 Task: Look for space in Gambat, Pakistan from 9th June, 2023 to 11th June, 2023 for 2 adults in price range Rs.6000 to Rs.10000. Place can be entire place with 2 bedrooms having 2 beds and 1 bathroom. Property type can be house, flat, guest house. Amenities needed are: wifi. Booking option can be shelf check-in. Required host language is English.
Action: Mouse moved to (456, 61)
Screenshot: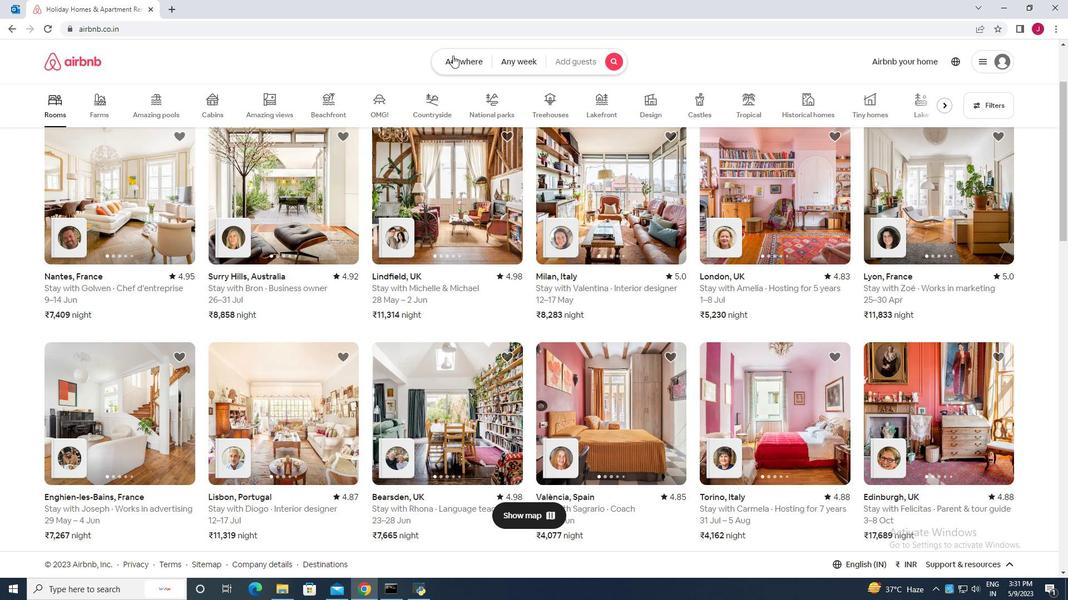 
Action: Mouse pressed left at (456, 61)
Screenshot: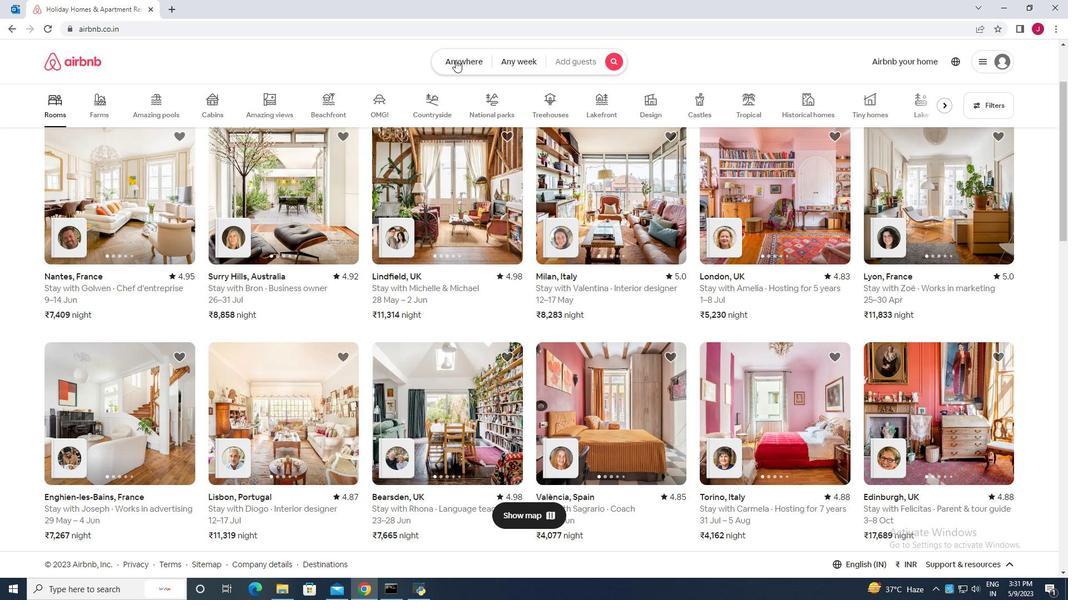 
Action: Mouse moved to (332, 107)
Screenshot: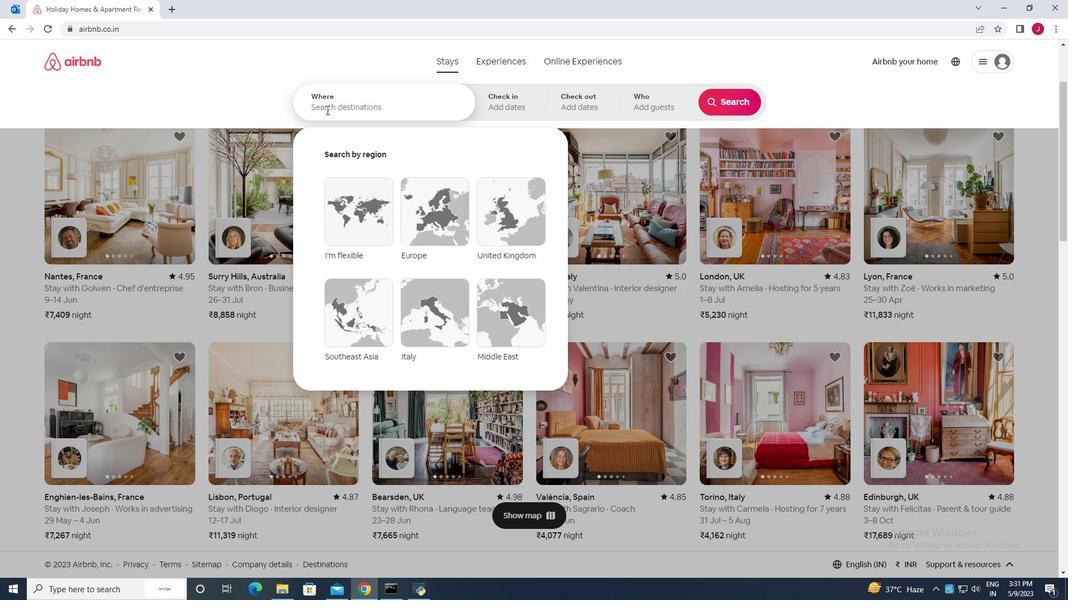 
Action: Mouse pressed left at (332, 107)
Screenshot: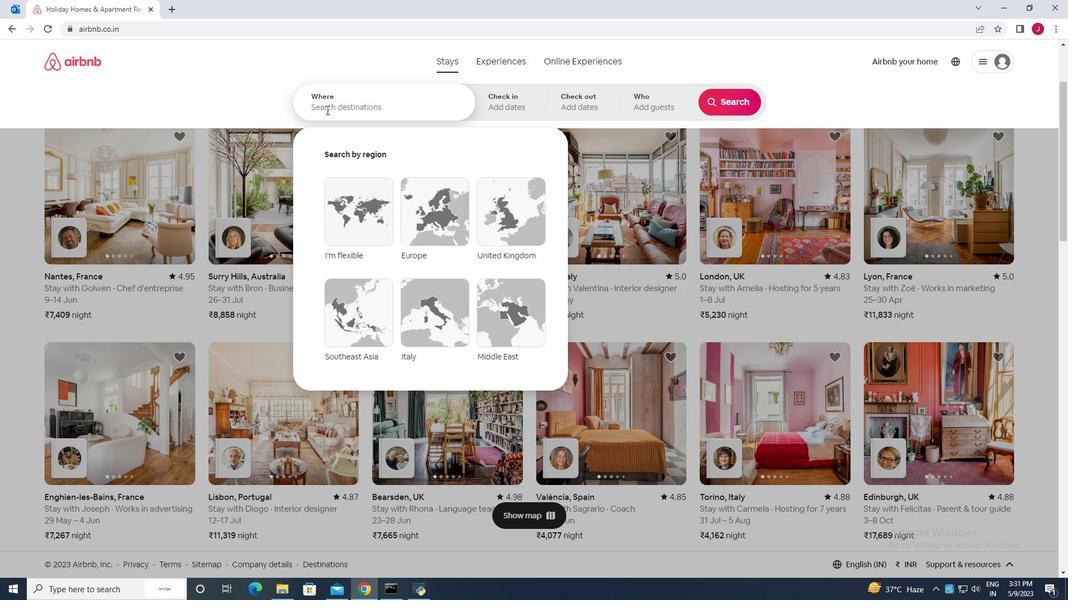 
Action: Mouse moved to (333, 107)
Screenshot: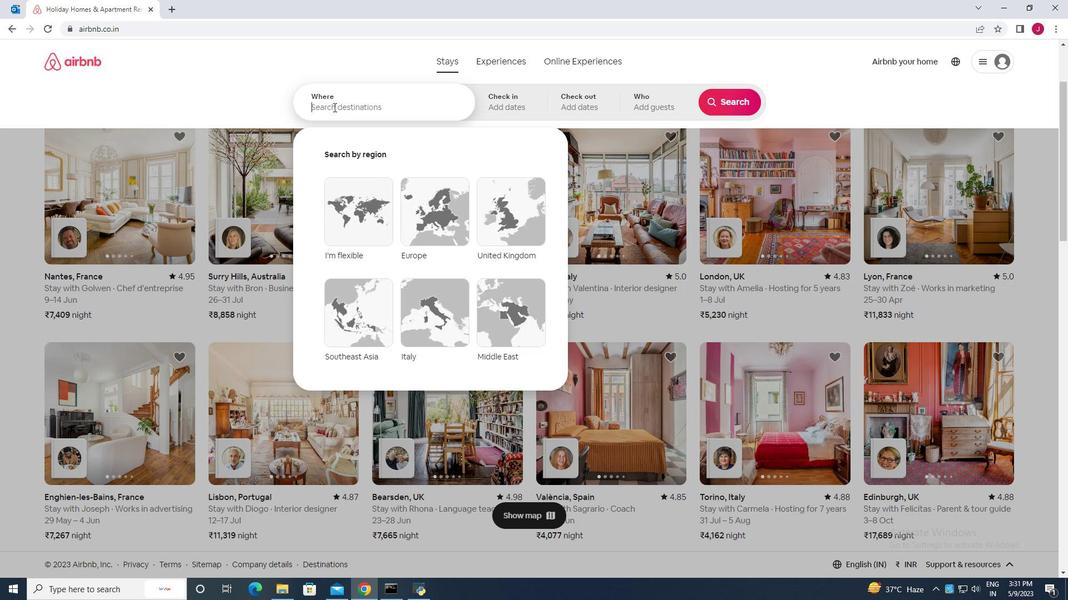 
Action: Key pressed space<Key.backspace><Key.backspace><Key.backspace><Key.backspace><Key.backspace><Key.backspace><Key.backspace>gambar<Key.backspace>t<Key.space>[<Key.backspace>pakistam<Key.backspace>n
Screenshot: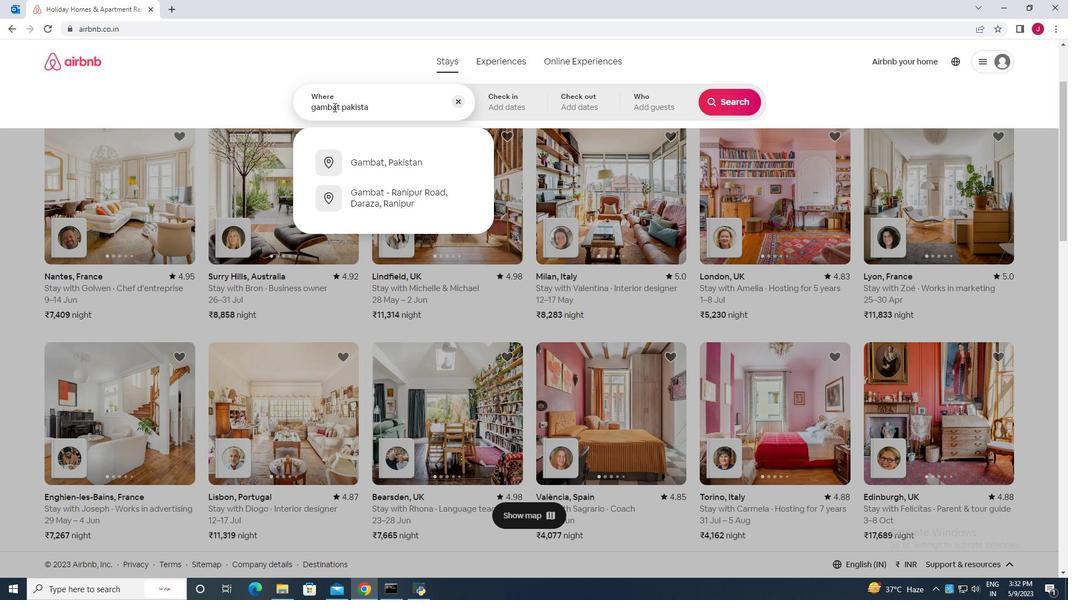 
Action: Mouse moved to (375, 165)
Screenshot: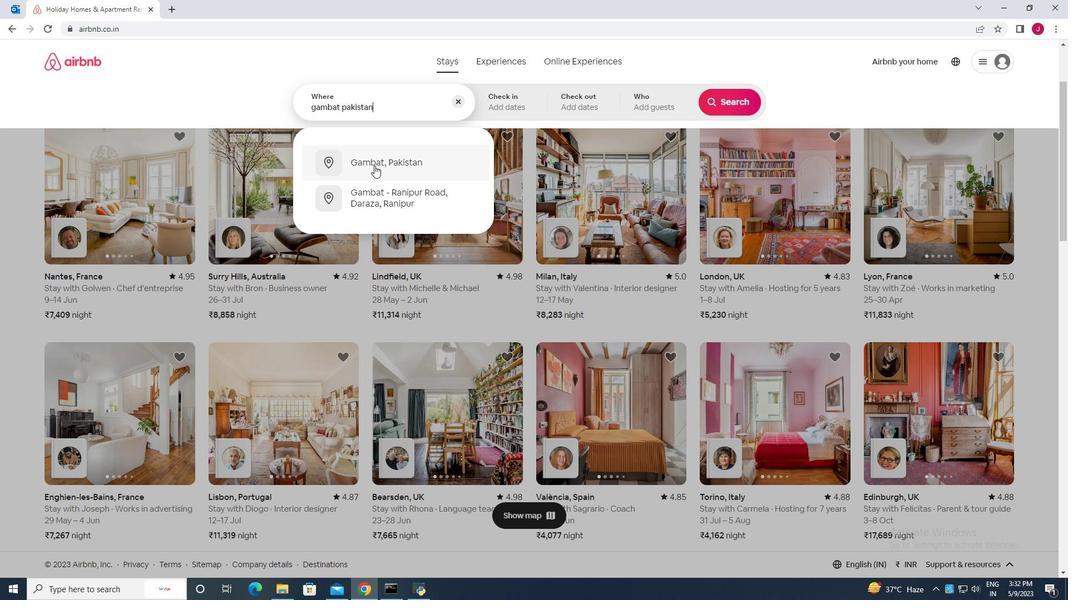 
Action: Mouse pressed left at (375, 165)
Screenshot: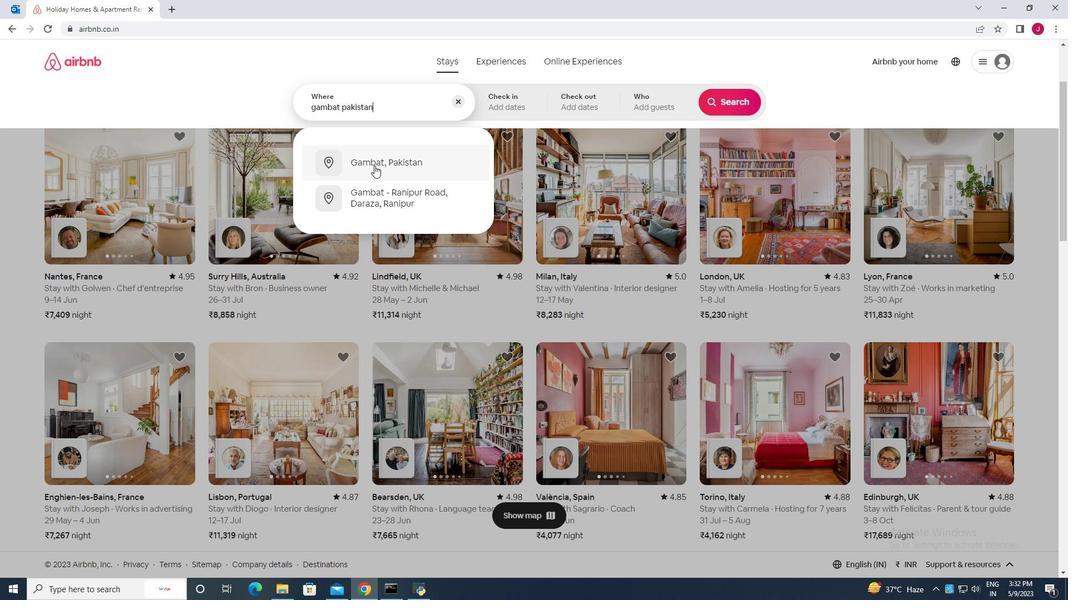 
Action: Mouse moved to (687, 263)
Screenshot: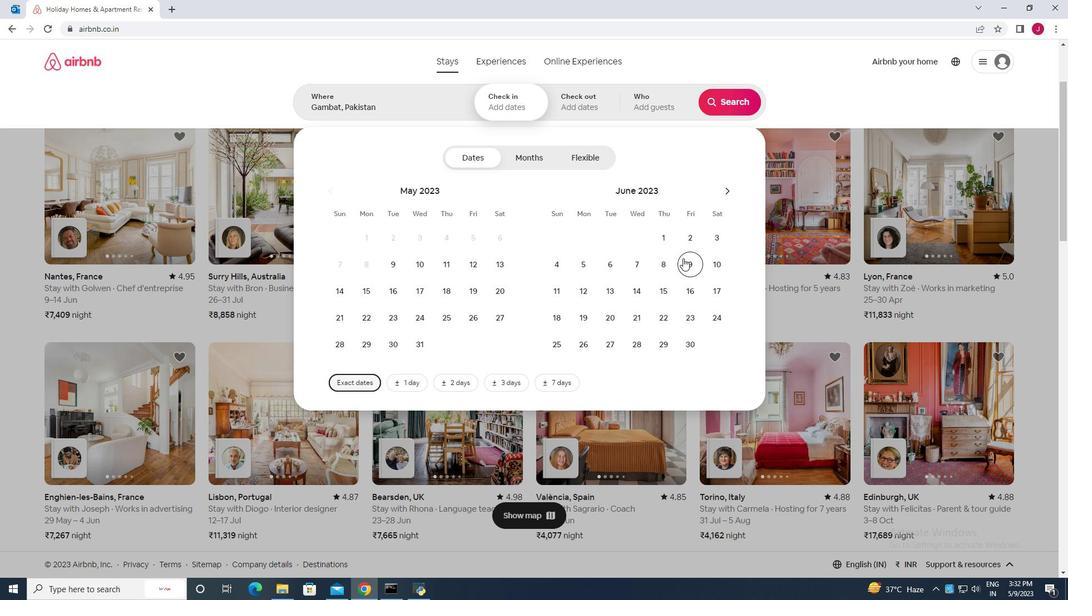 
Action: Mouse pressed left at (687, 263)
Screenshot: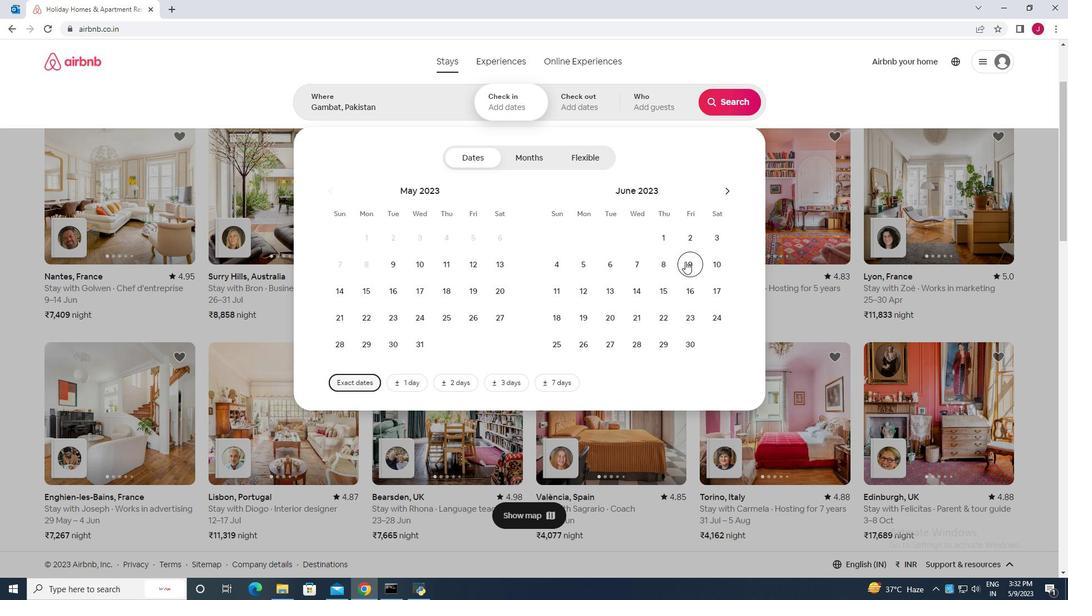
Action: Mouse moved to (555, 295)
Screenshot: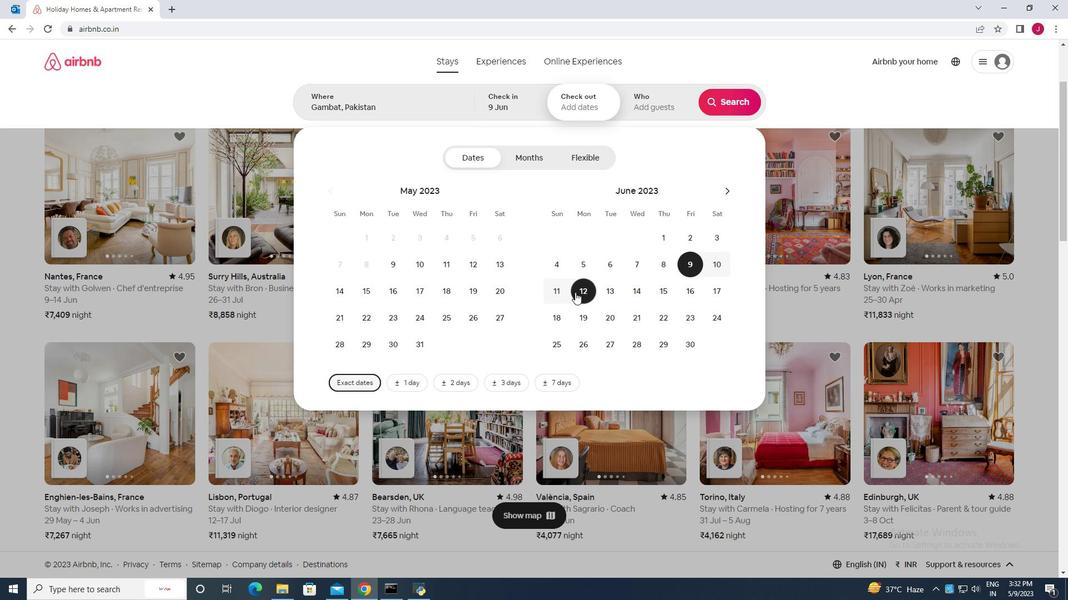 
Action: Mouse pressed left at (555, 295)
Screenshot: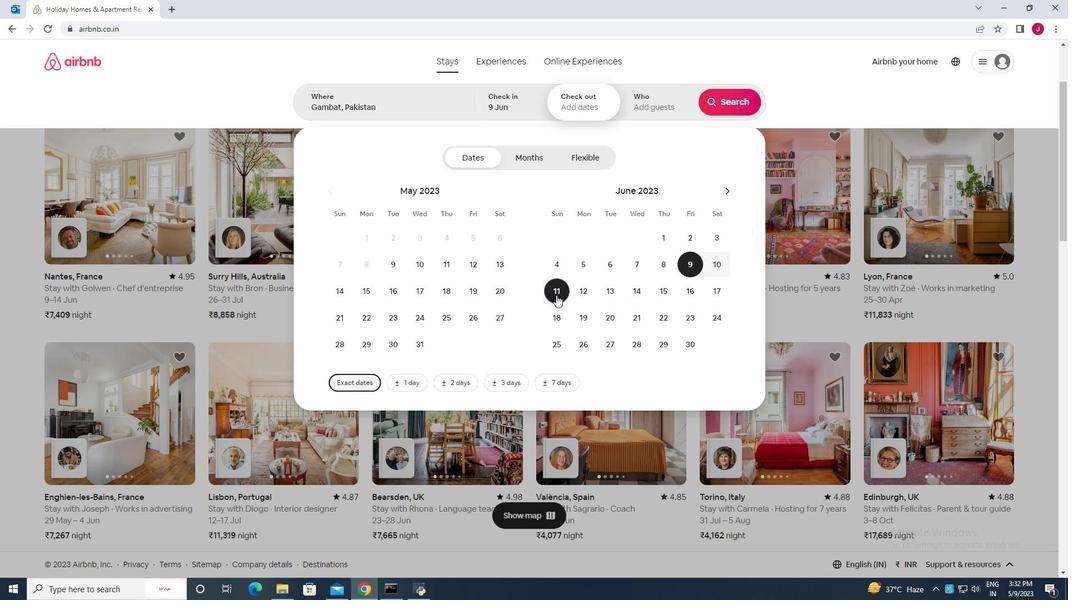 
Action: Mouse moved to (653, 106)
Screenshot: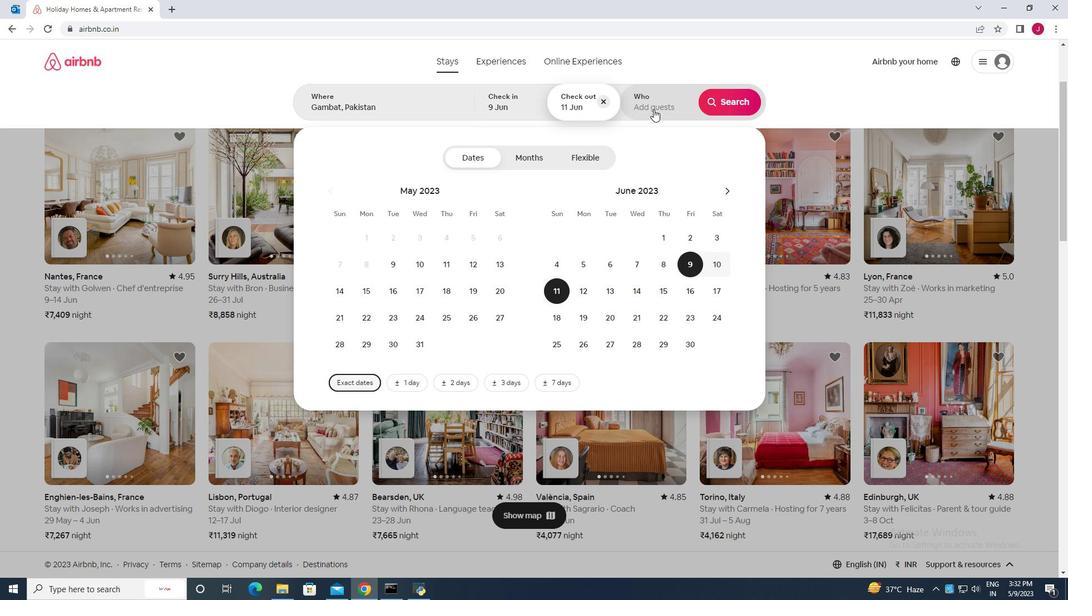 
Action: Mouse pressed left at (653, 106)
Screenshot: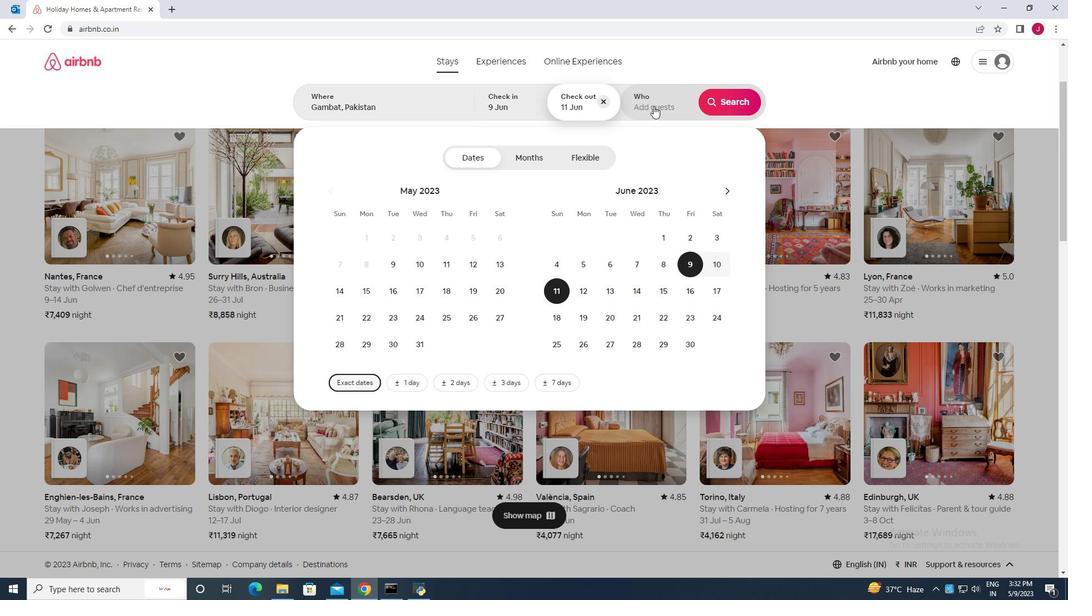 
Action: Mouse moved to (732, 161)
Screenshot: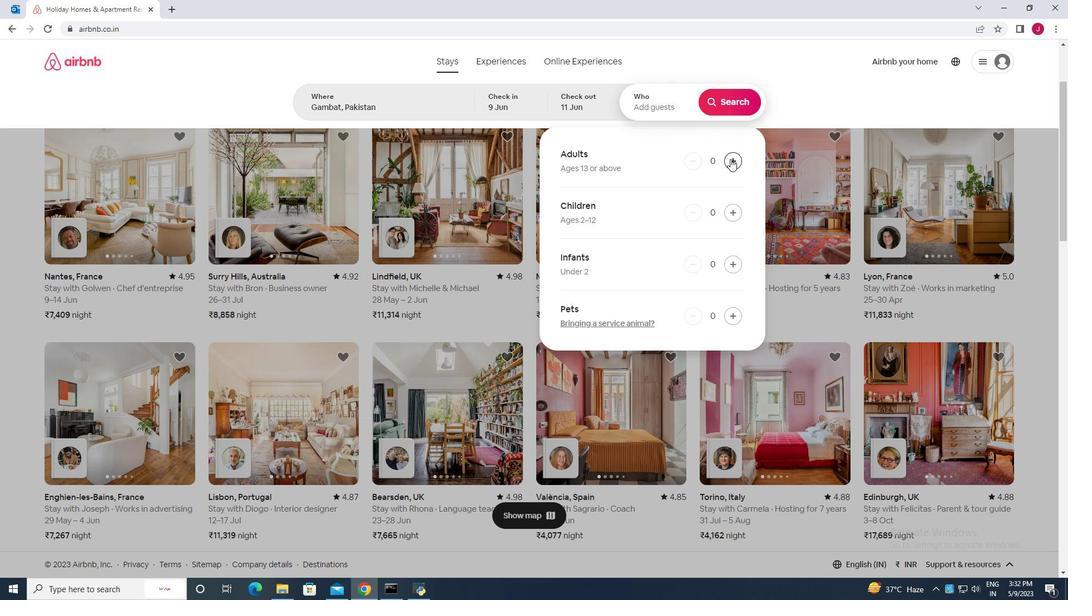 
Action: Mouse pressed left at (732, 161)
Screenshot: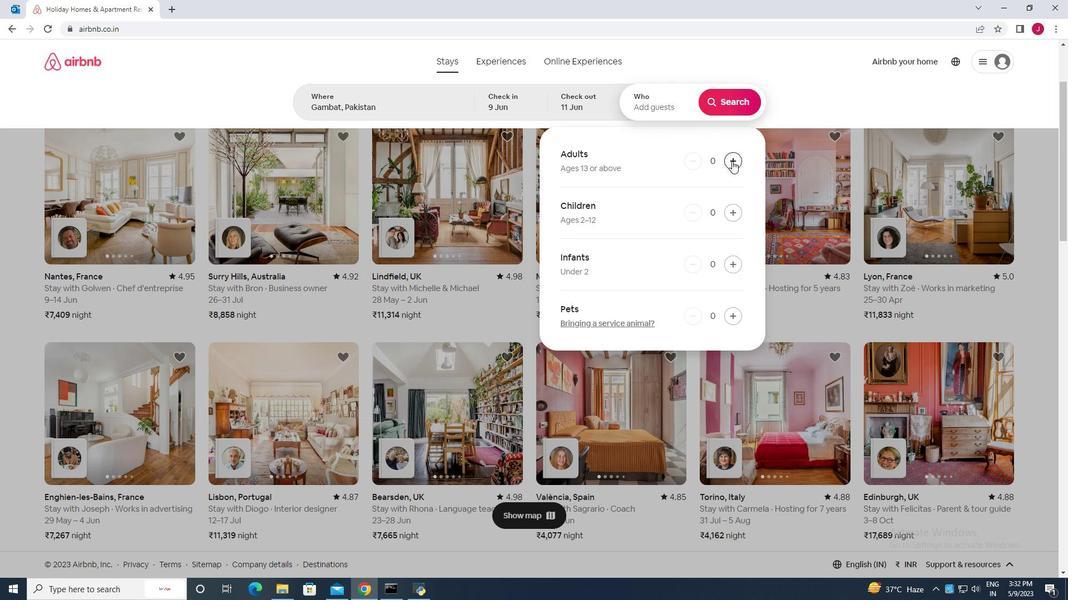 
Action: Mouse pressed left at (732, 161)
Screenshot: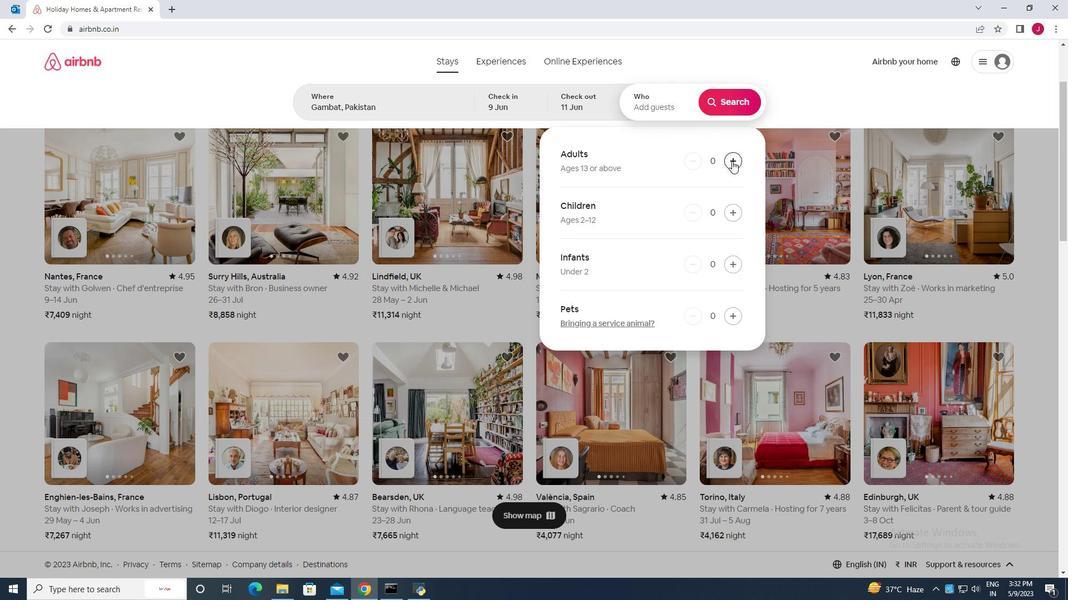 
Action: Mouse moved to (737, 98)
Screenshot: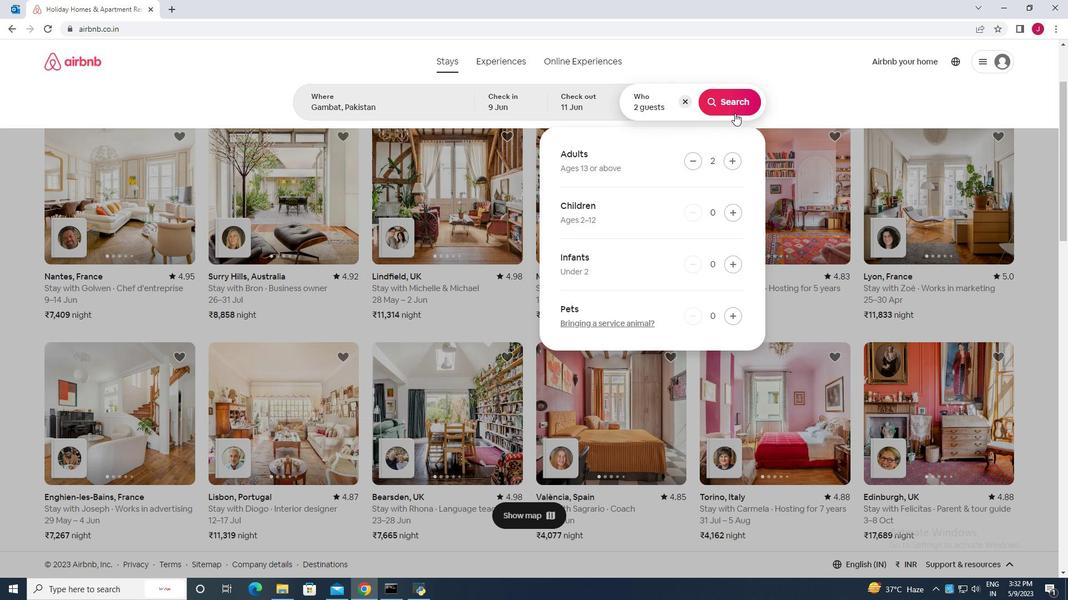 
Action: Mouse pressed left at (737, 98)
Screenshot: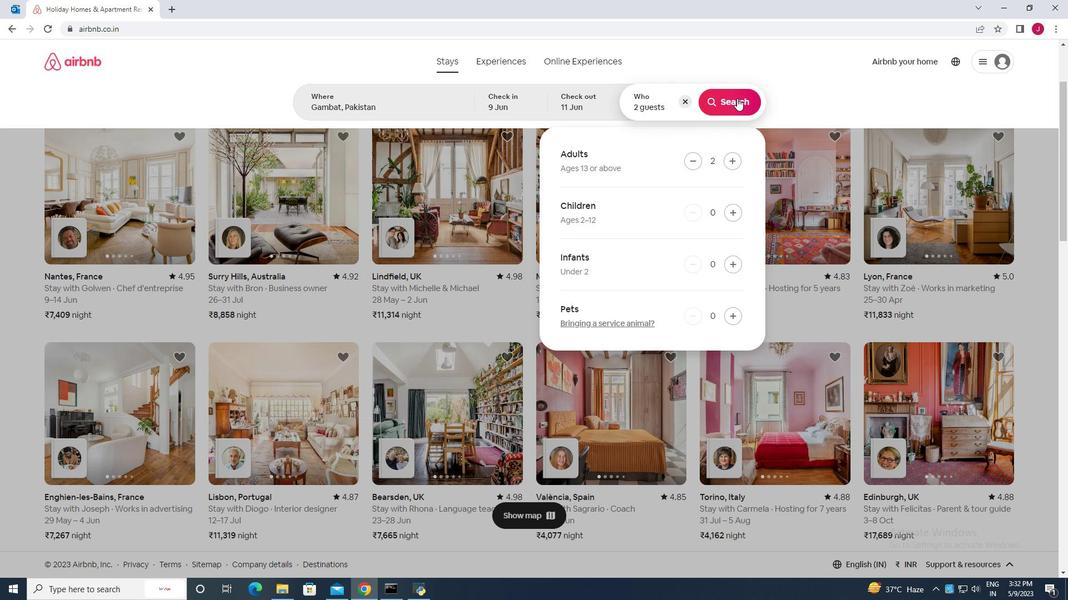 
Action: Mouse moved to (1031, 105)
Screenshot: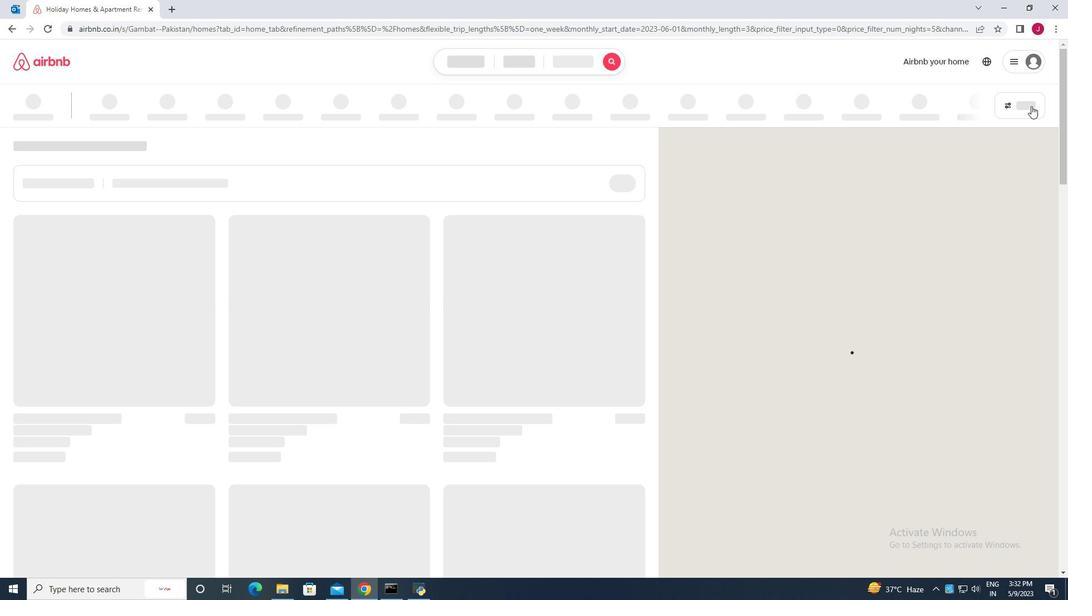 
Action: Mouse pressed left at (1031, 105)
Screenshot: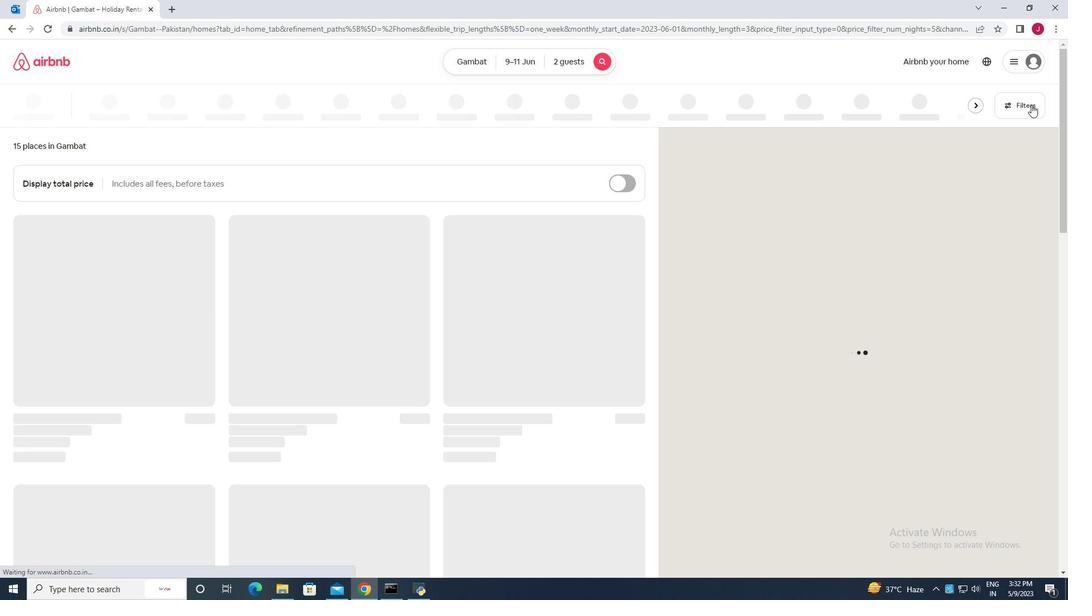 
Action: Mouse moved to (403, 376)
Screenshot: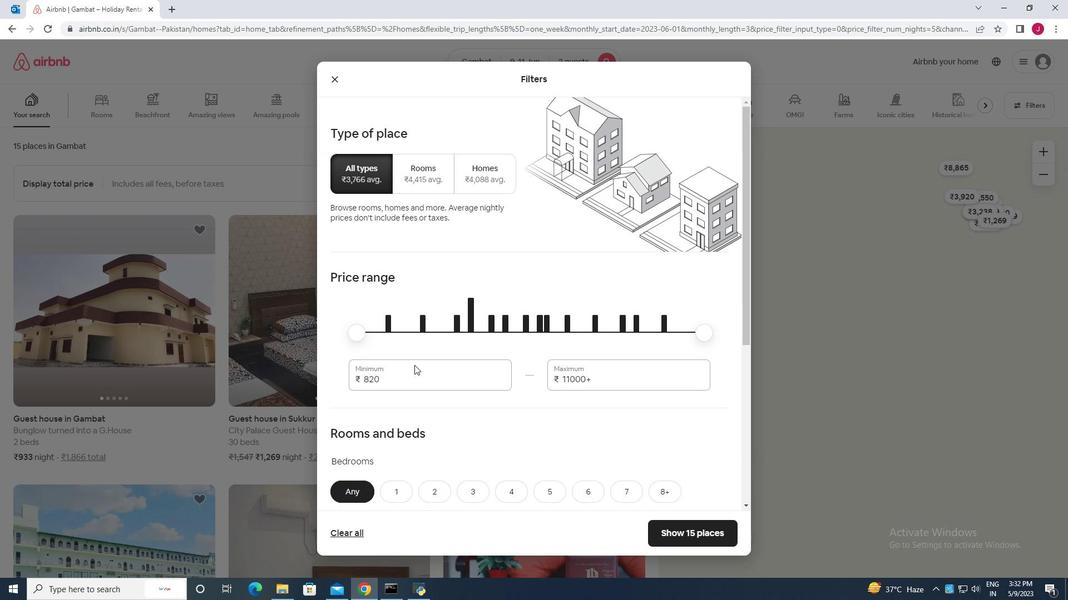 
Action: Mouse pressed left at (403, 376)
Screenshot: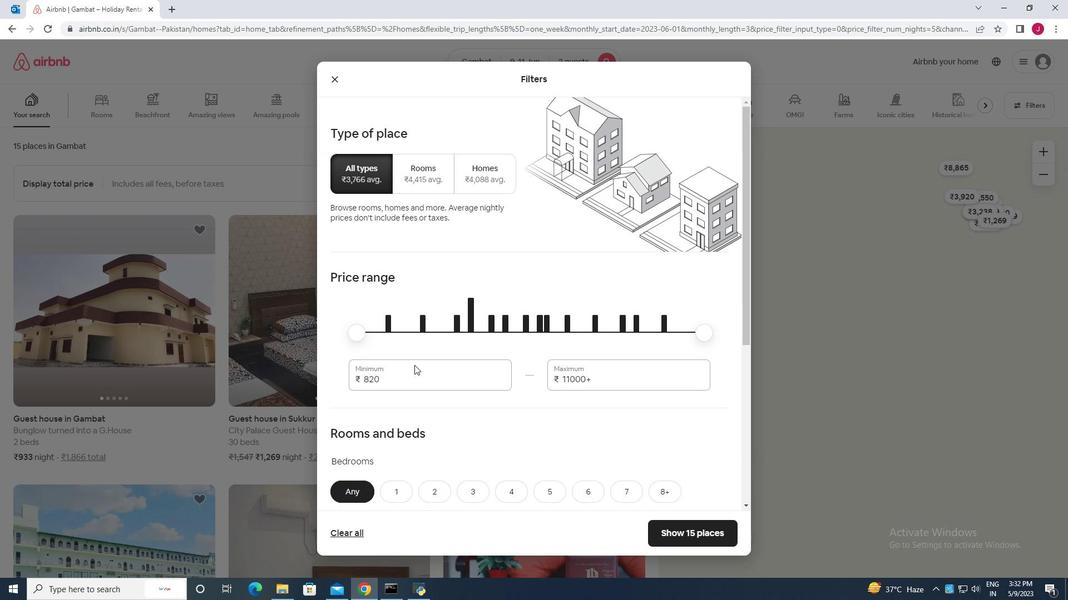 
Action: Mouse moved to (400, 375)
Screenshot: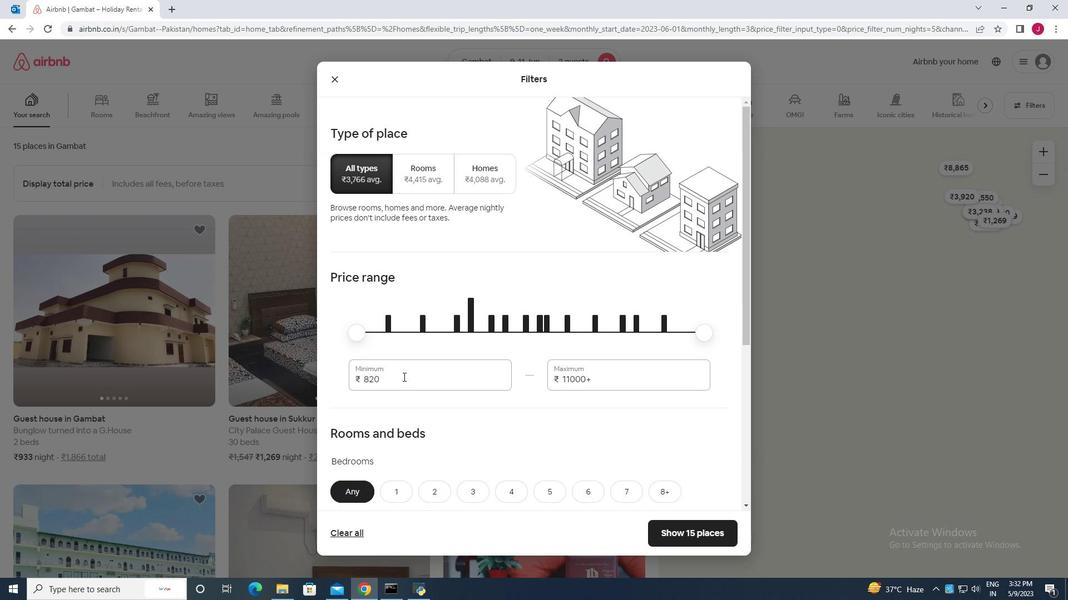 
Action: Key pressed <Key.backspace><Key.backspace><Key.backspace><Key.backspace><Key.backspace>6000
Screenshot: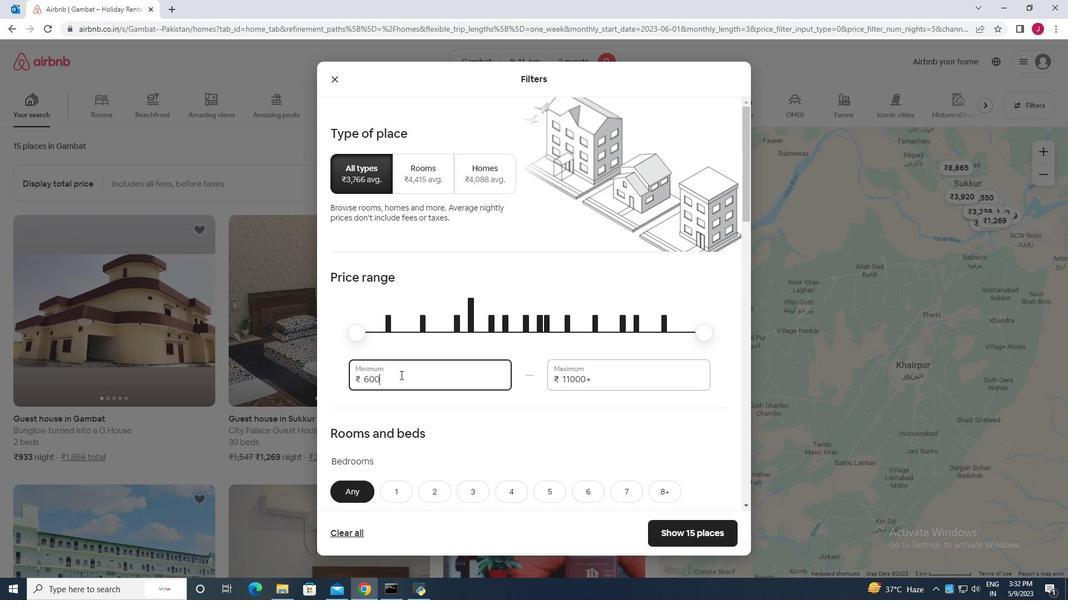 
Action: Mouse moved to (663, 380)
Screenshot: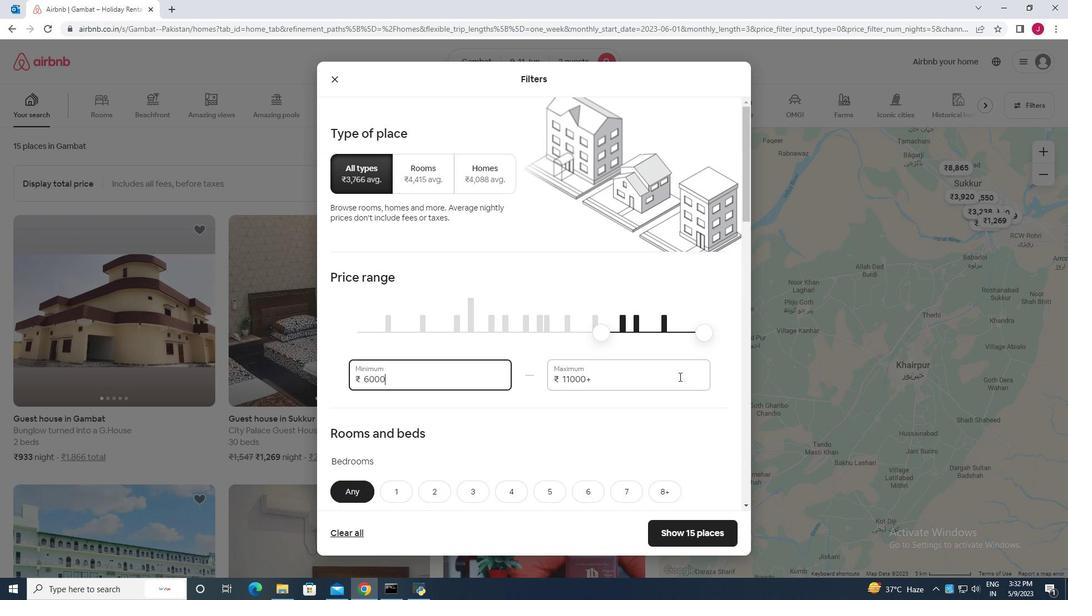 
Action: Mouse pressed left at (663, 380)
Screenshot: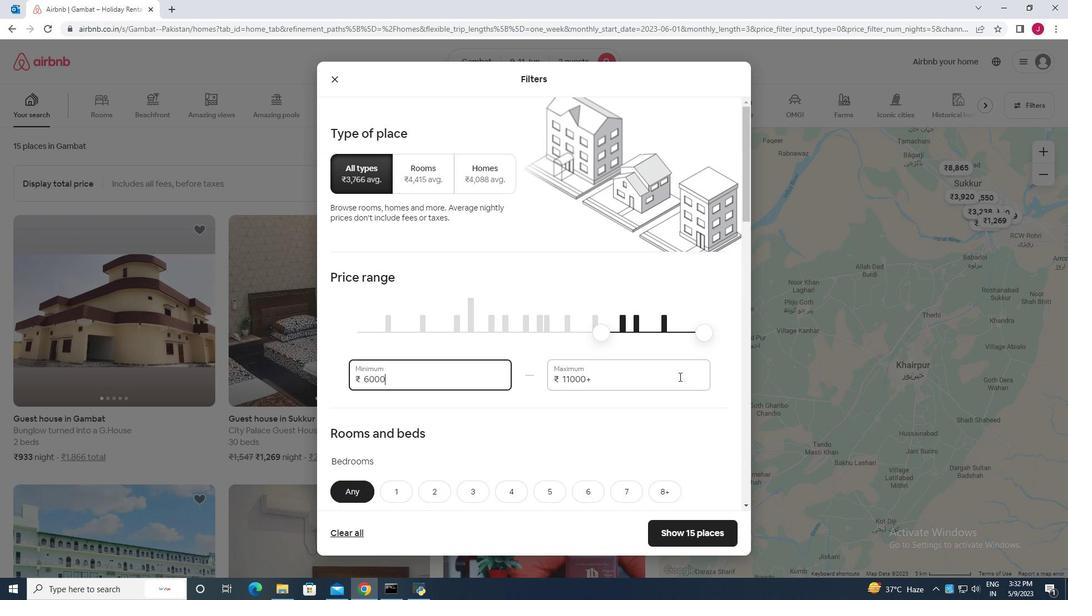 
Action: Mouse moved to (650, 381)
Screenshot: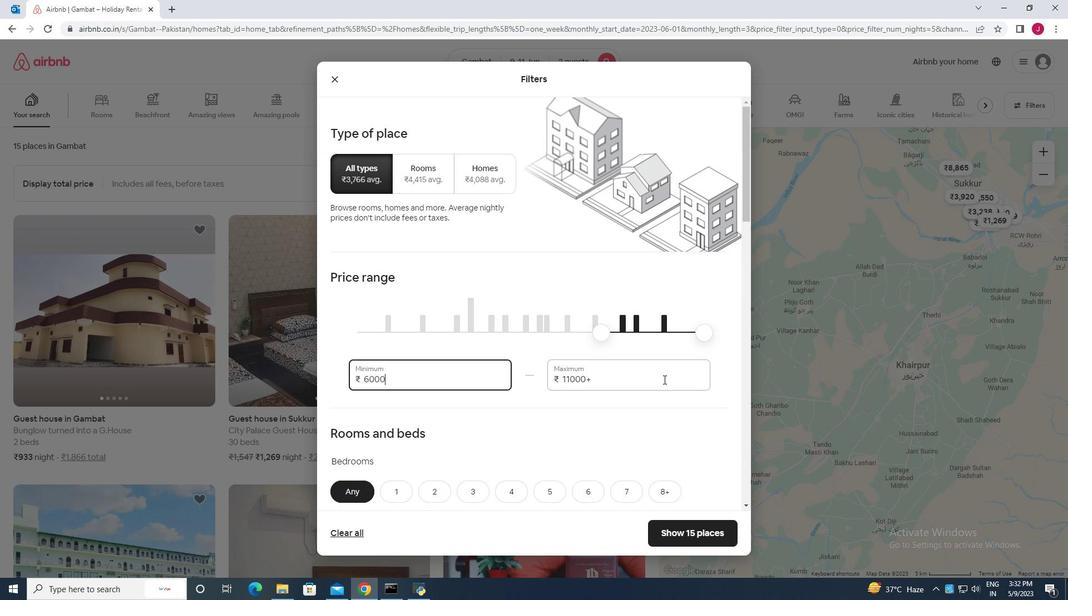 
Action: Key pressed <Key.backspace><Key.backspace><Key.backspace><Key.backspace><Key.backspace><Key.backspace><Key.backspace><Key.backspace><Key.backspace><Key.backspace><Key.backspace><Key.backspace><Key.backspace><Key.backspace>10000
Screenshot: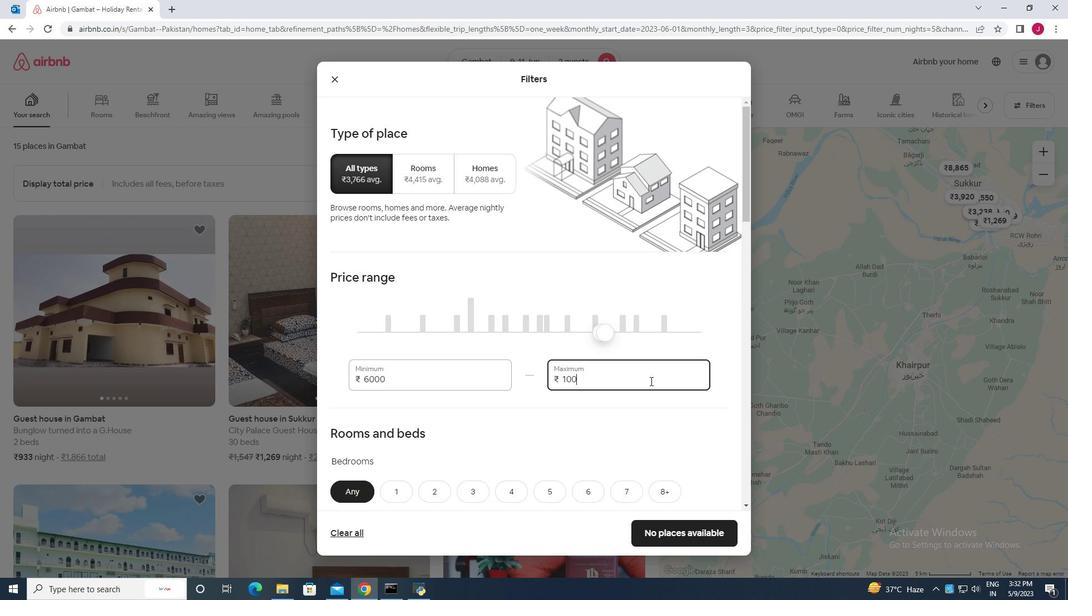 
Action: Mouse moved to (565, 377)
Screenshot: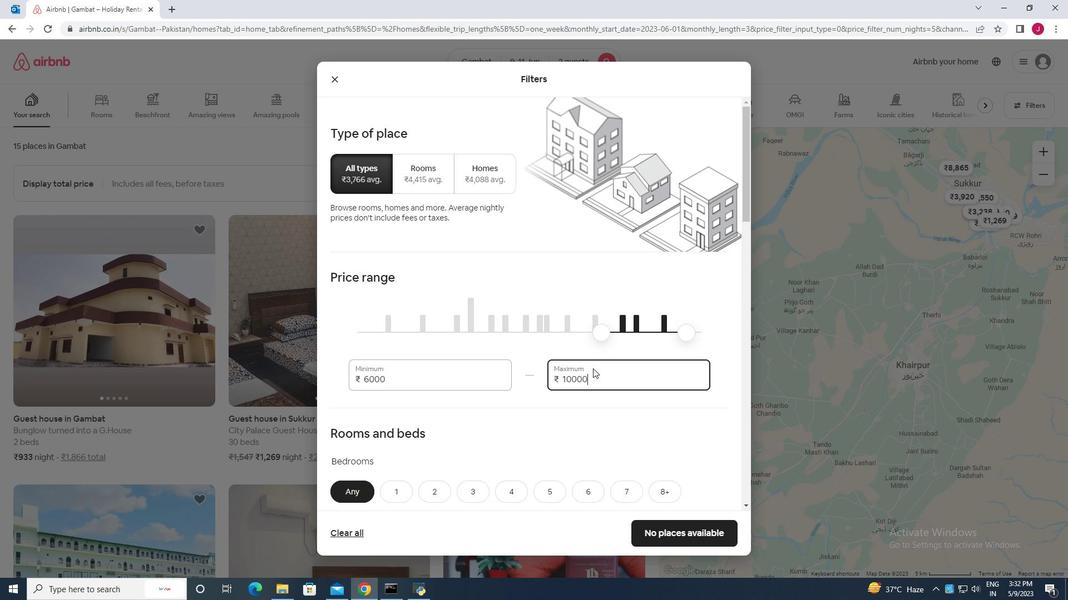 
Action: Mouse scrolled (565, 377) with delta (0, 0)
Screenshot: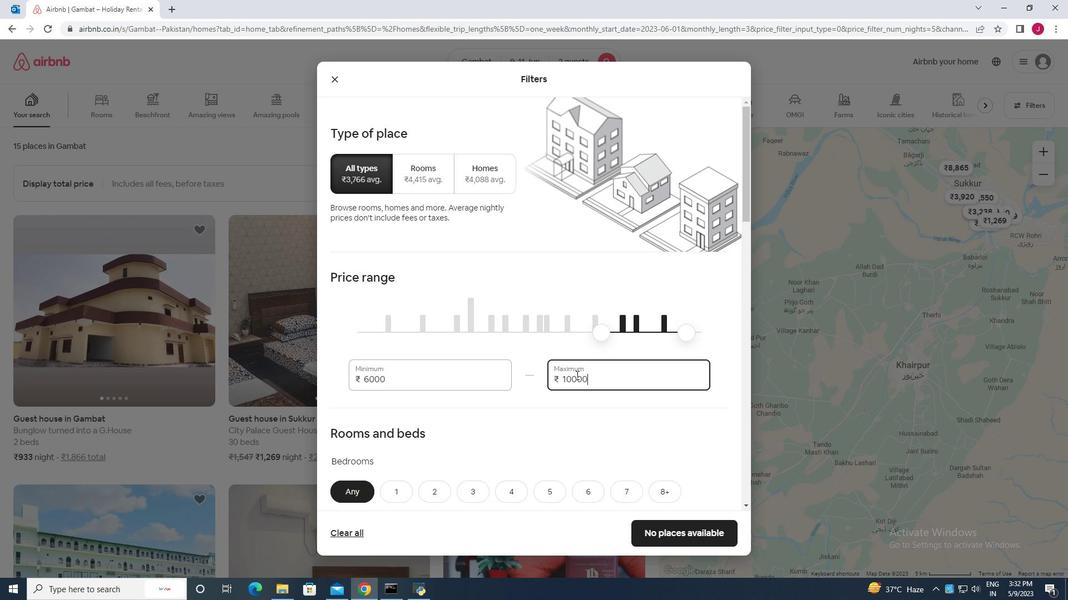 
Action: Mouse moved to (565, 377)
Screenshot: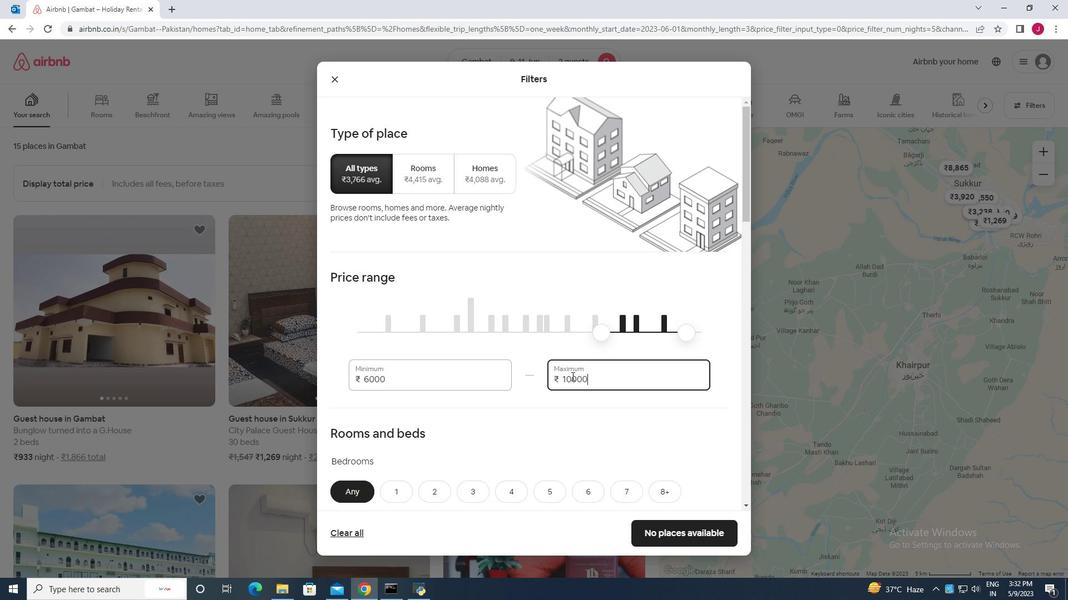 
Action: Mouse scrolled (565, 377) with delta (0, 0)
Screenshot: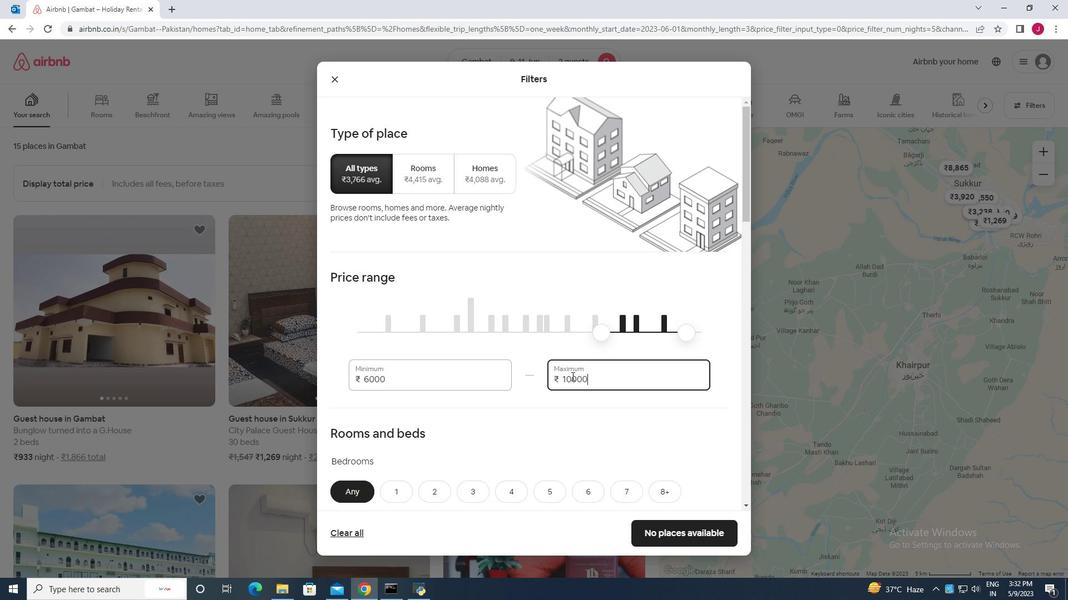 
Action: Mouse scrolled (565, 377) with delta (0, 0)
Screenshot: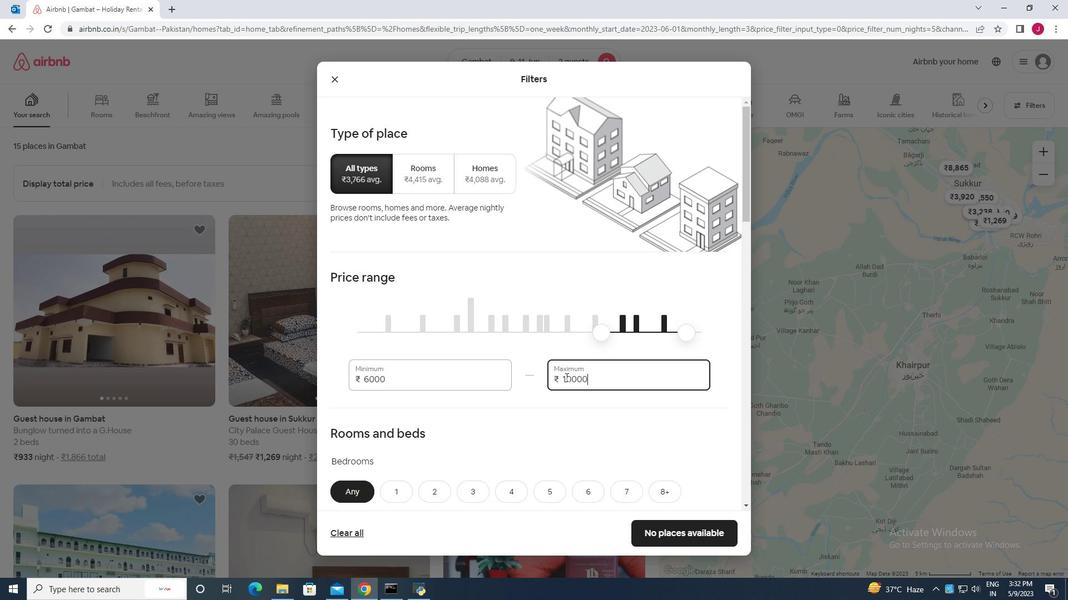 
Action: Mouse moved to (570, 372)
Screenshot: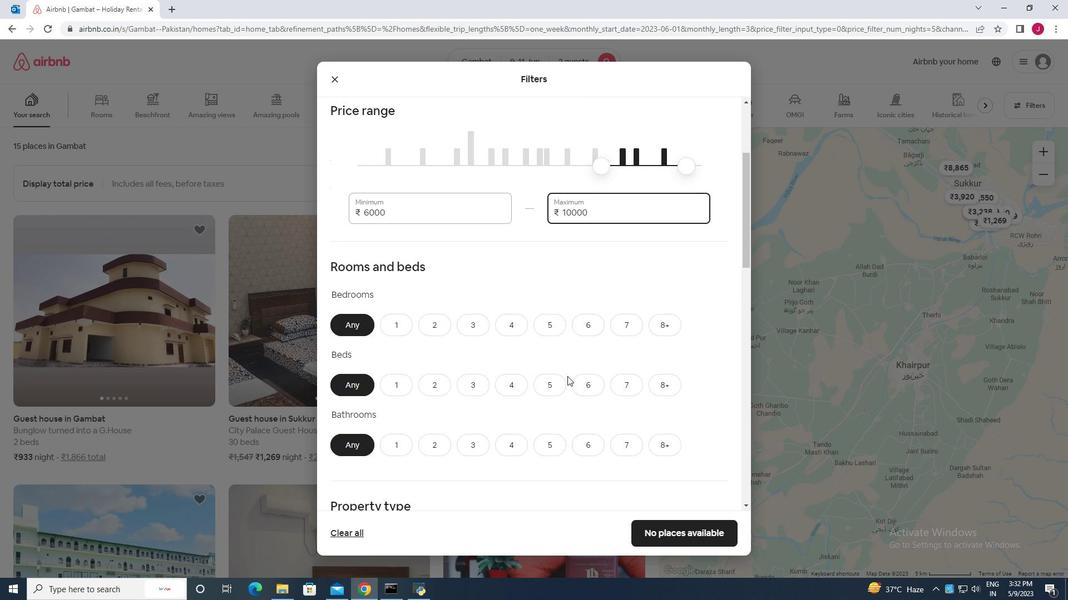 
Action: Mouse scrolled (570, 372) with delta (0, 0)
Screenshot: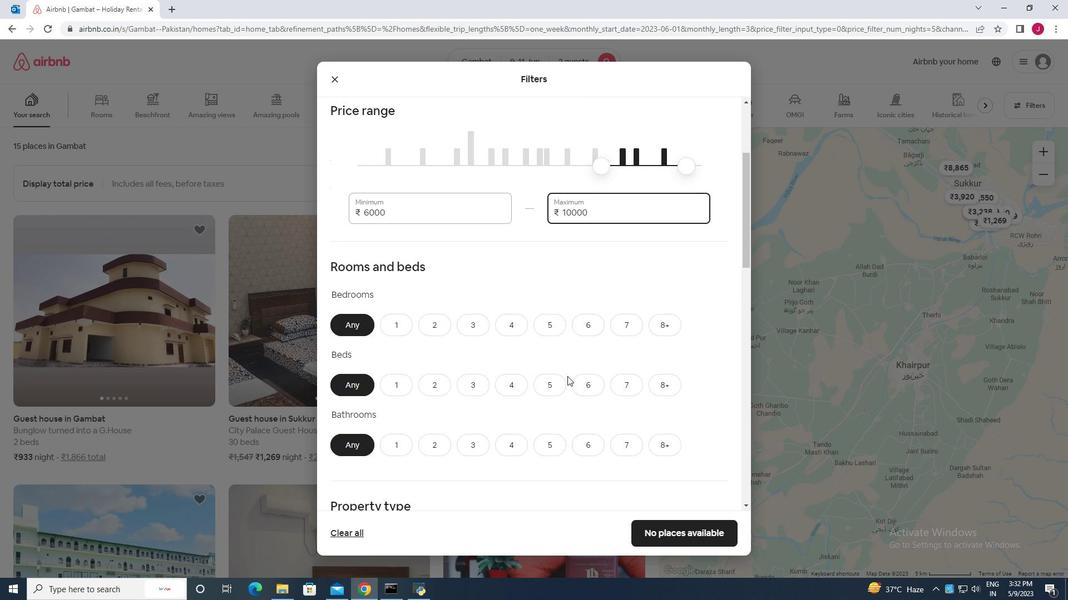 
Action: Mouse moved to (571, 371)
Screenshot: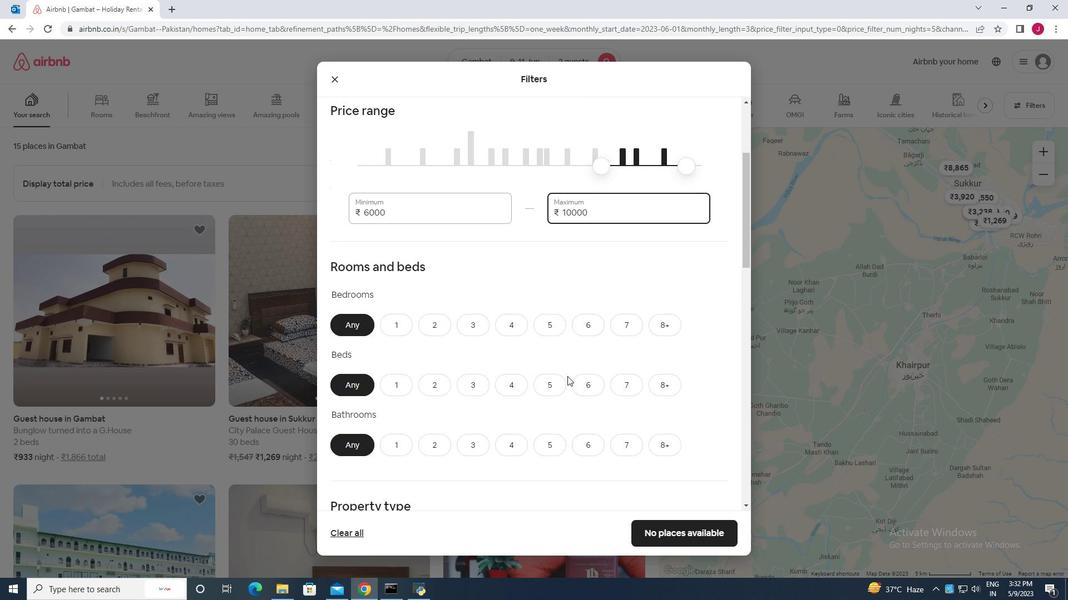 
Action: Mouse scrolled (571, 370) with delta (0, 0)
Screenshot: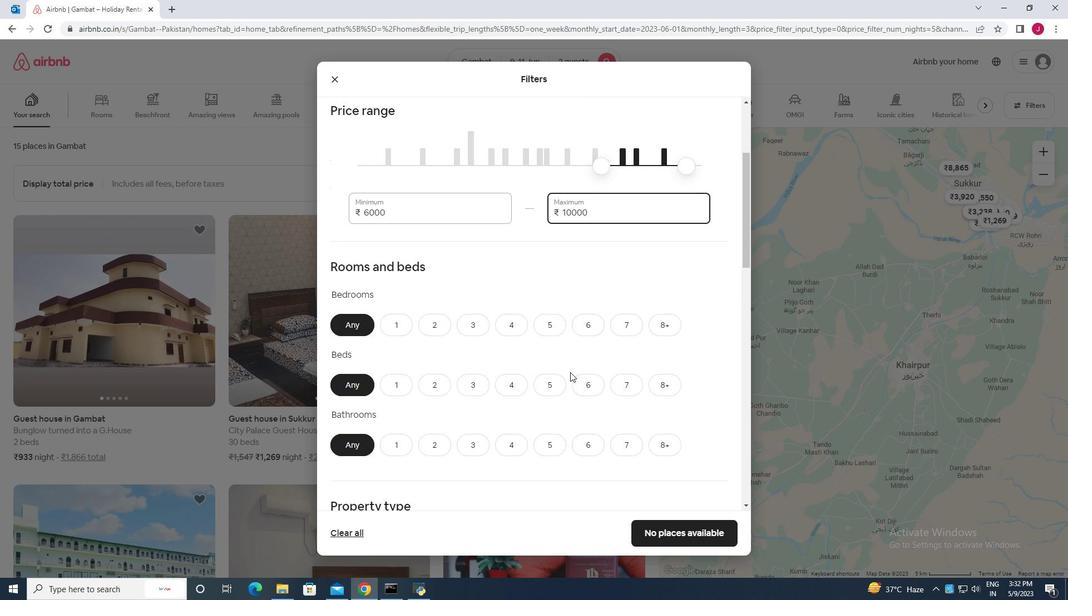 
Action: Mouse moved to (431, 214)
Screenshot: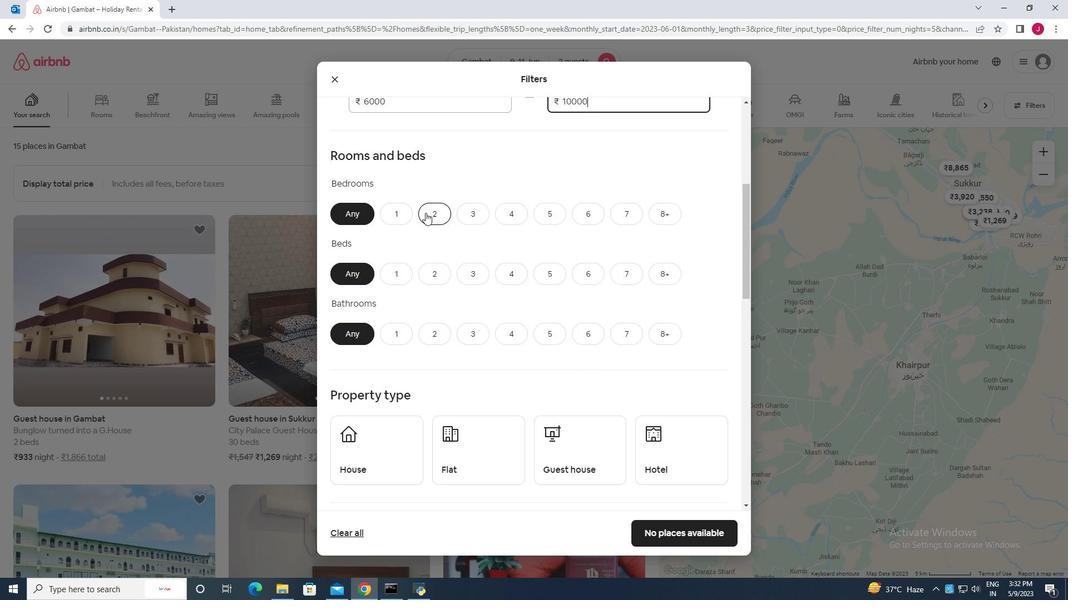 
Action: Mouse pressed left at (431, 214)
Screenshot: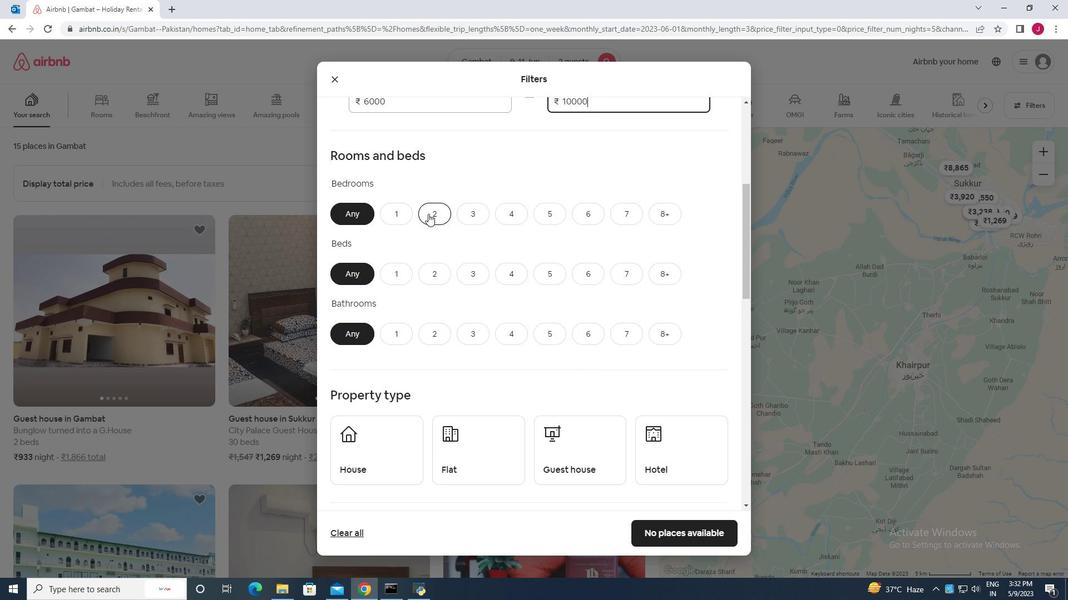 
Action: Mouse moved to (435, 274)
Screenshot: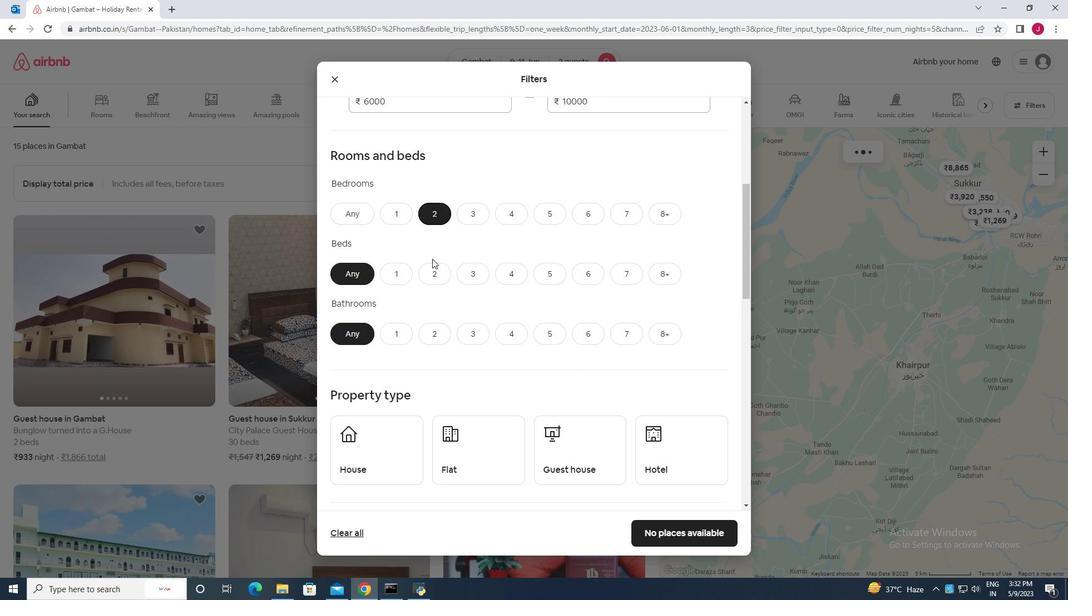 
Action: Mouse pressed left at (435, 274)
Screenshot: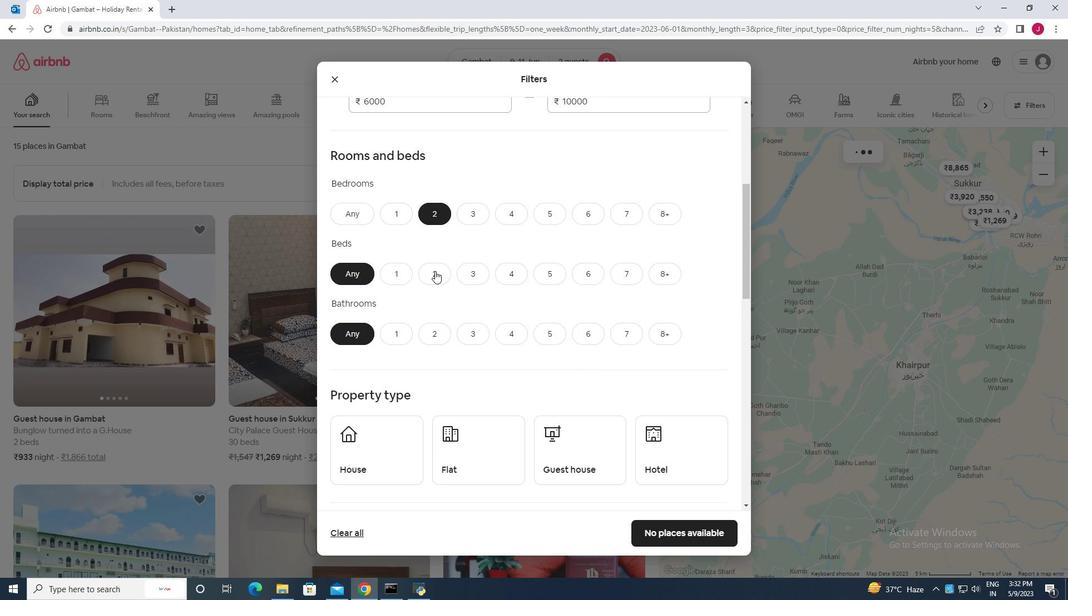 
Action: Mouse moved to (395, 339)
Screenshot: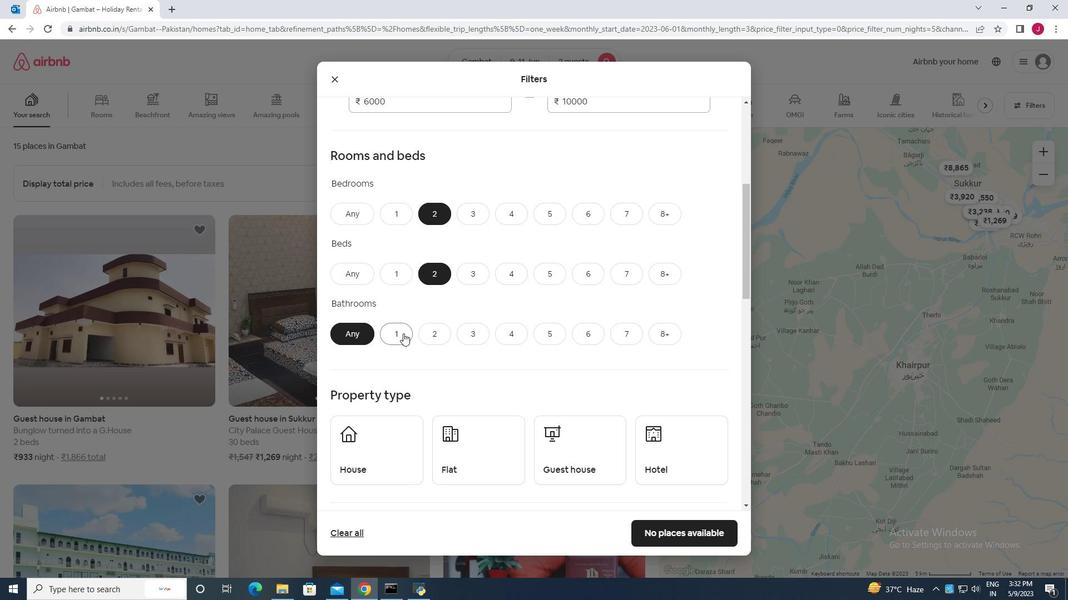 
Action: Mouse pressed left at (395, 339)
Screenshot: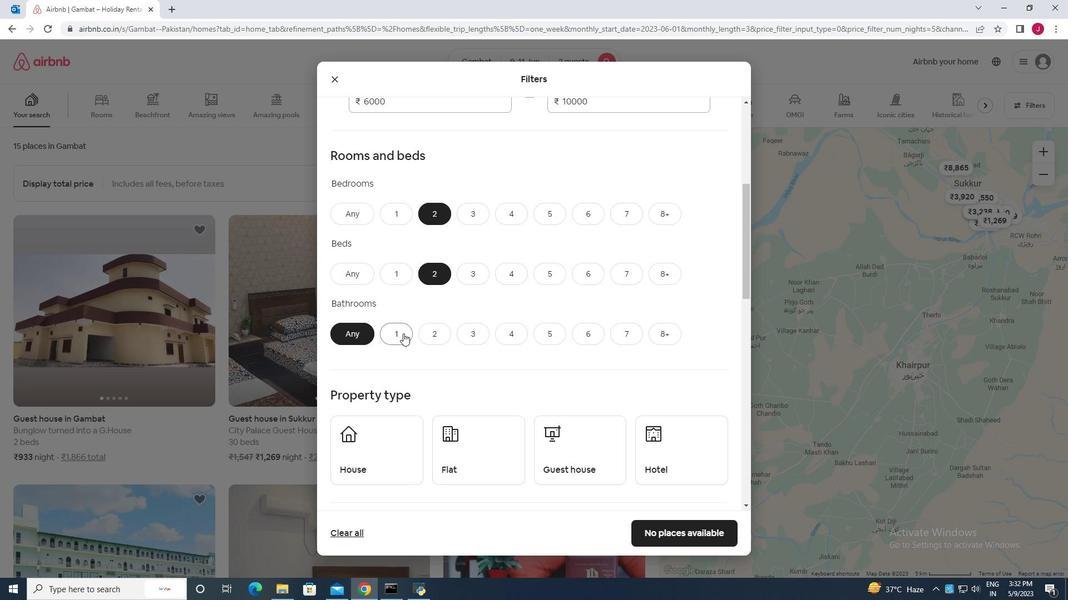 
Action: Mouse moved to (453, 340)
Screenshot: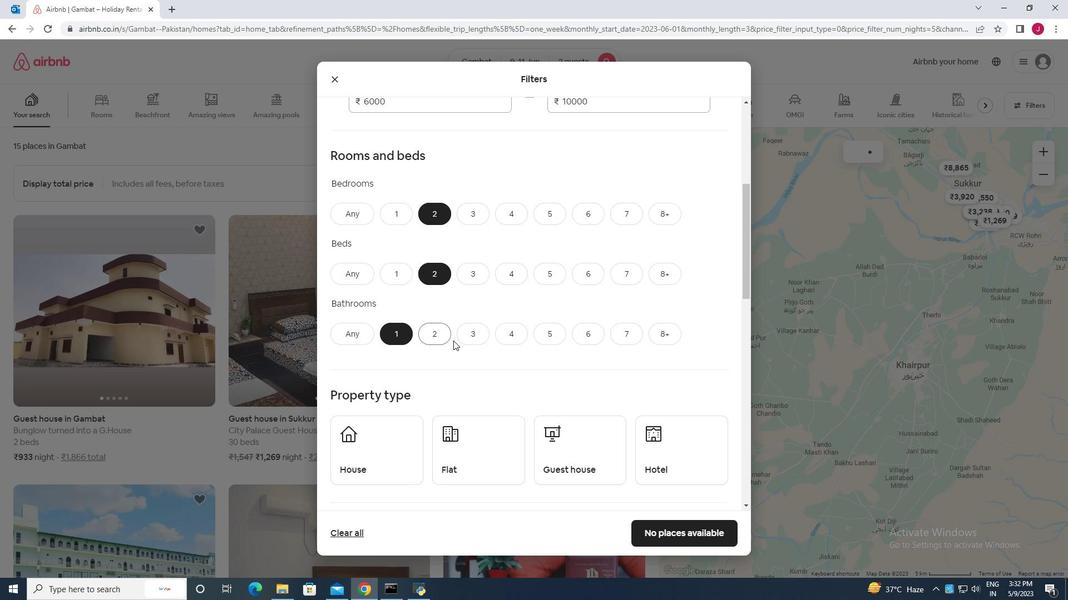 
Action: Mouse scrolled (453, 339) with delta (0, 0)
Screenshot: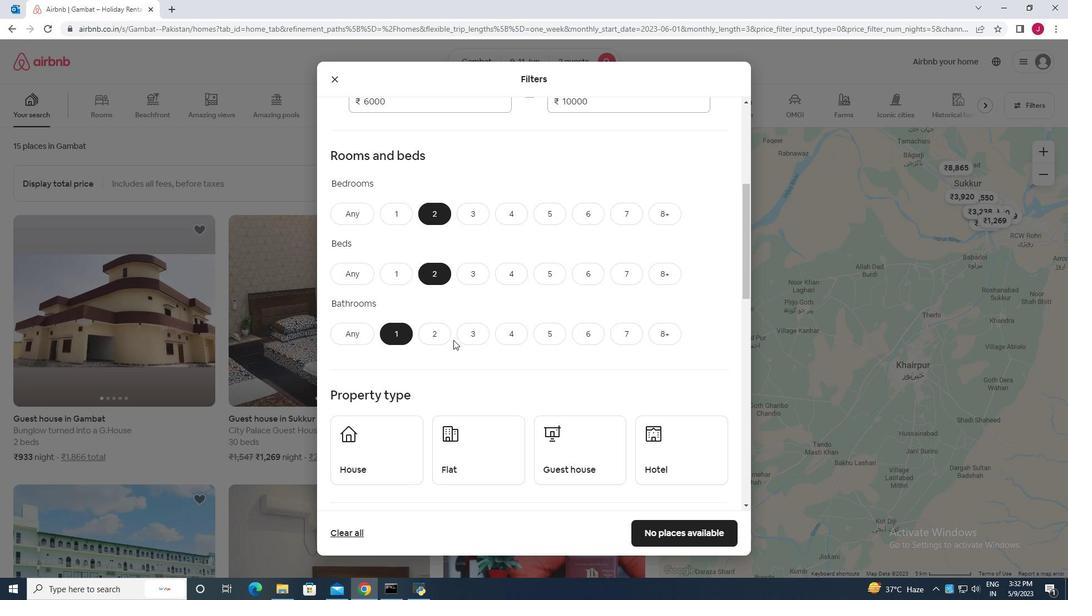
Action: Mouse scrolled (453, 339) with delta (0, 0)
Screenshot: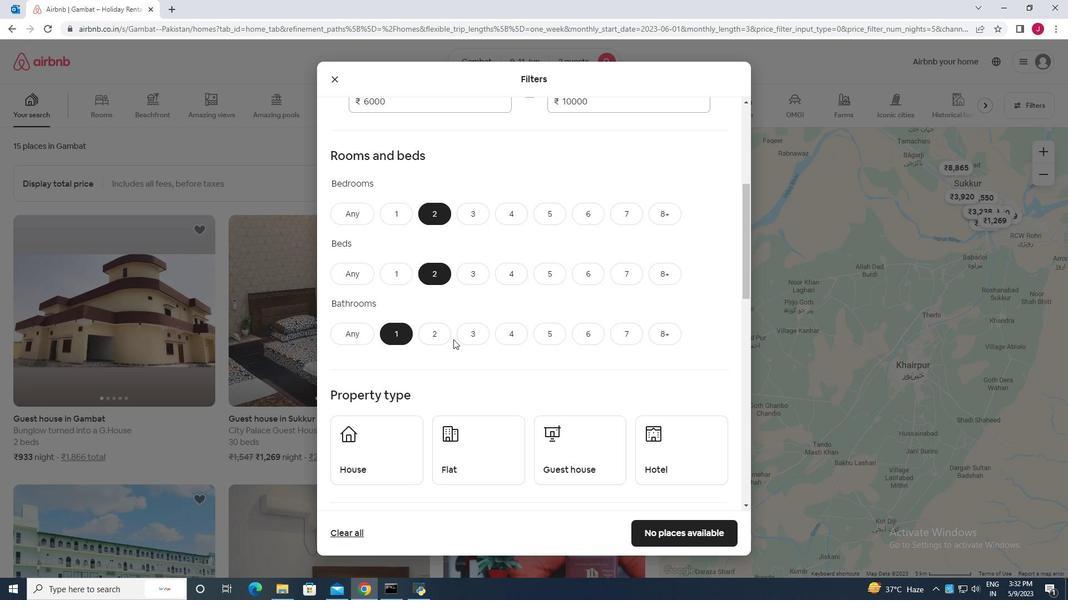 
Action: Mouse scrolled (453, 339) with delta (0, 0)
Screenshot: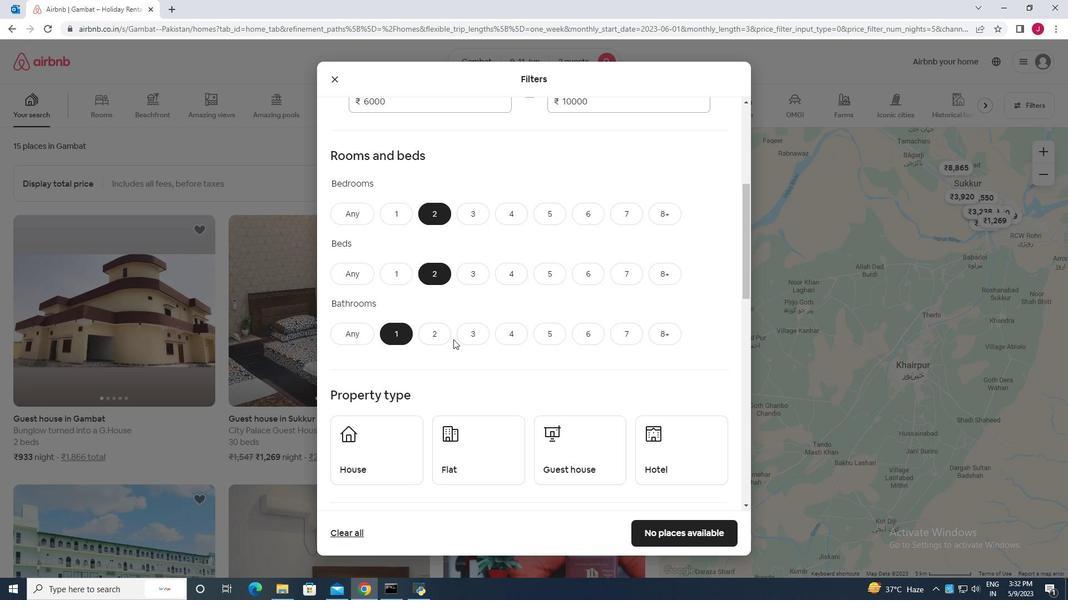 
Action: Mouse moved to (453, 339)
Screenshot: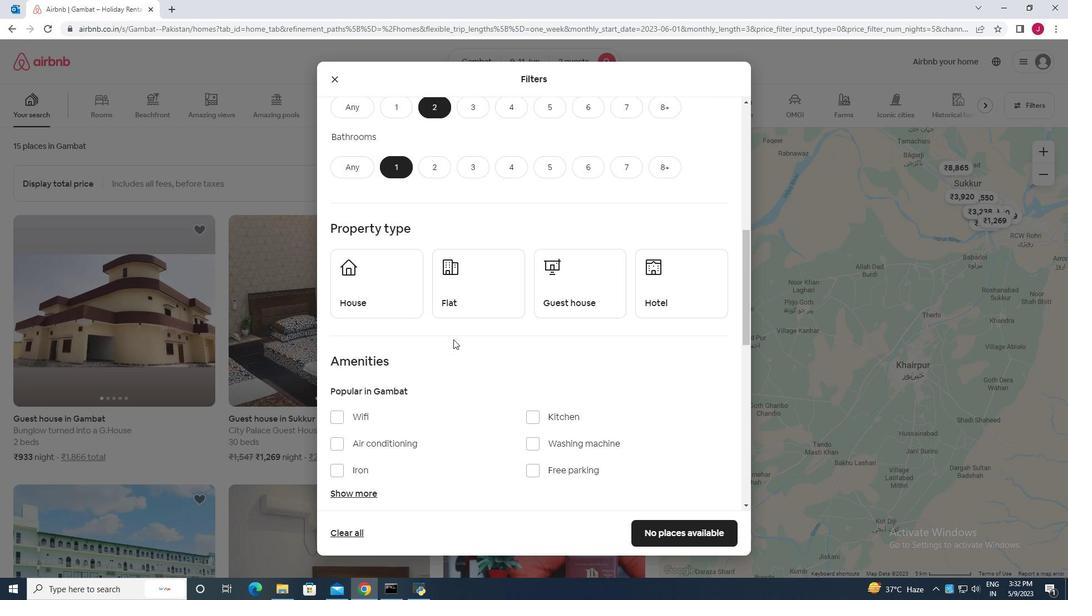 
Action: Mouse scrolled (453, 338) with delta (0, 0)
Screenshot: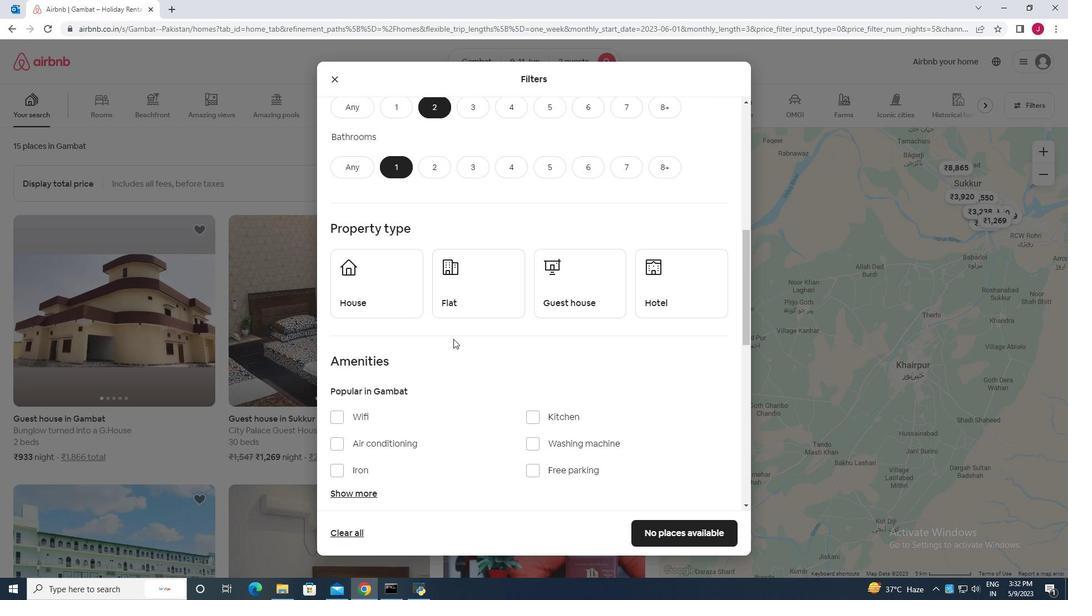 
Action: Mouse moved to (375, 232)
Screenshot: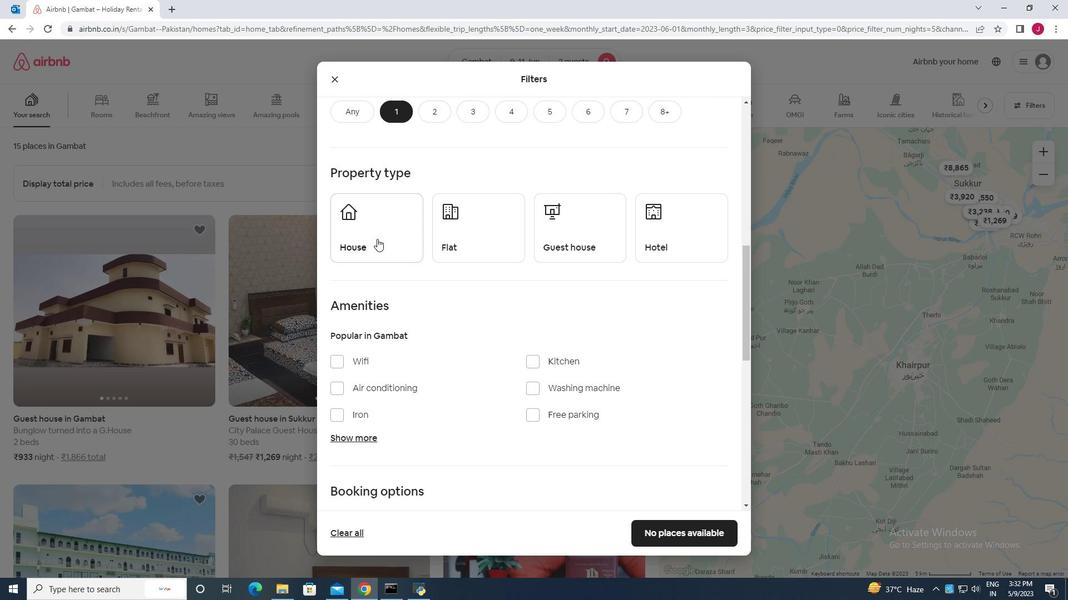 
Action: Mouse pressed left at (375, 232)
Screenshot: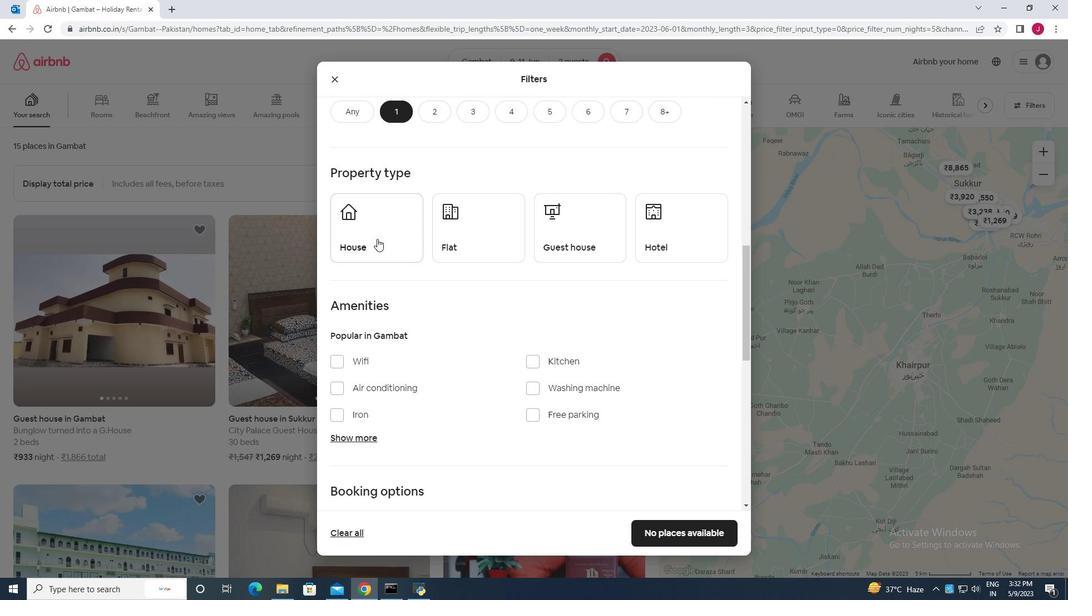 
Action: Mouse moved to (476, 240)
Screenshot: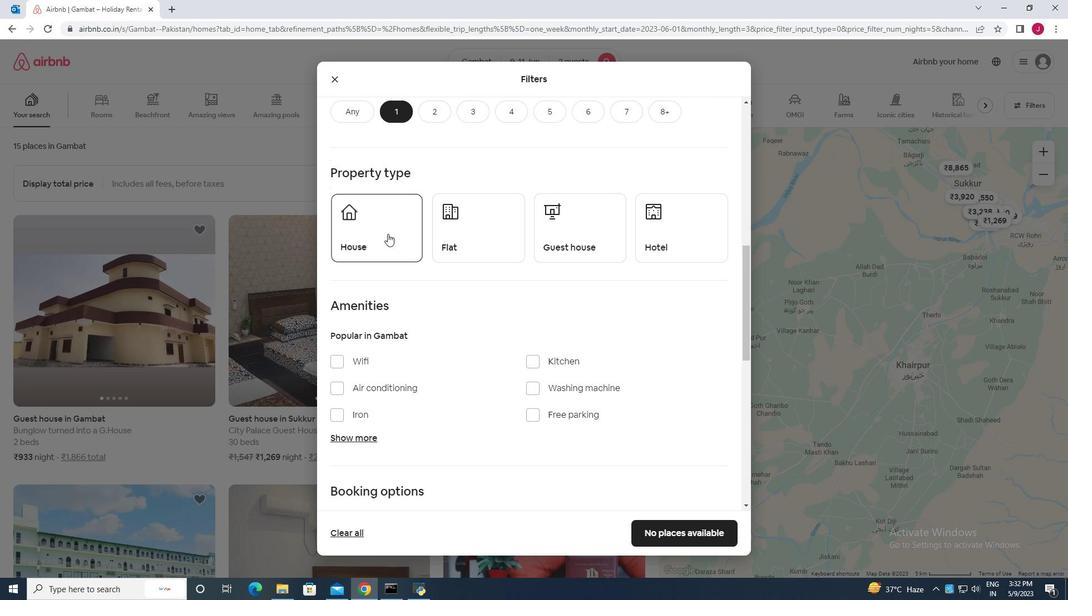 
Action: Mouse pressed left at (476, 240)
Screenshot: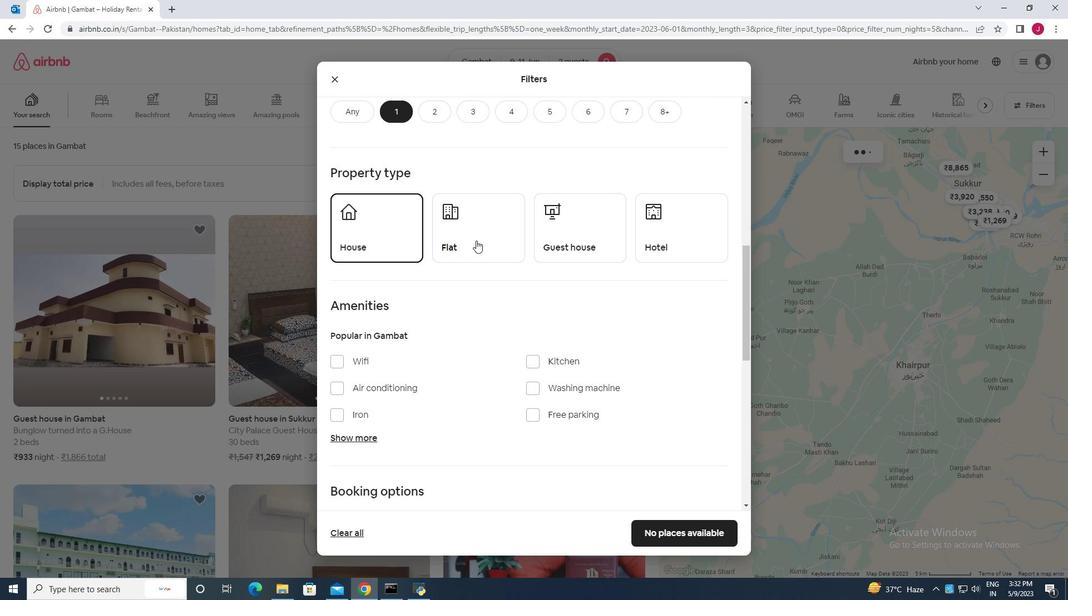 
Action: Mouse moved to (567, 240)
Screenshot: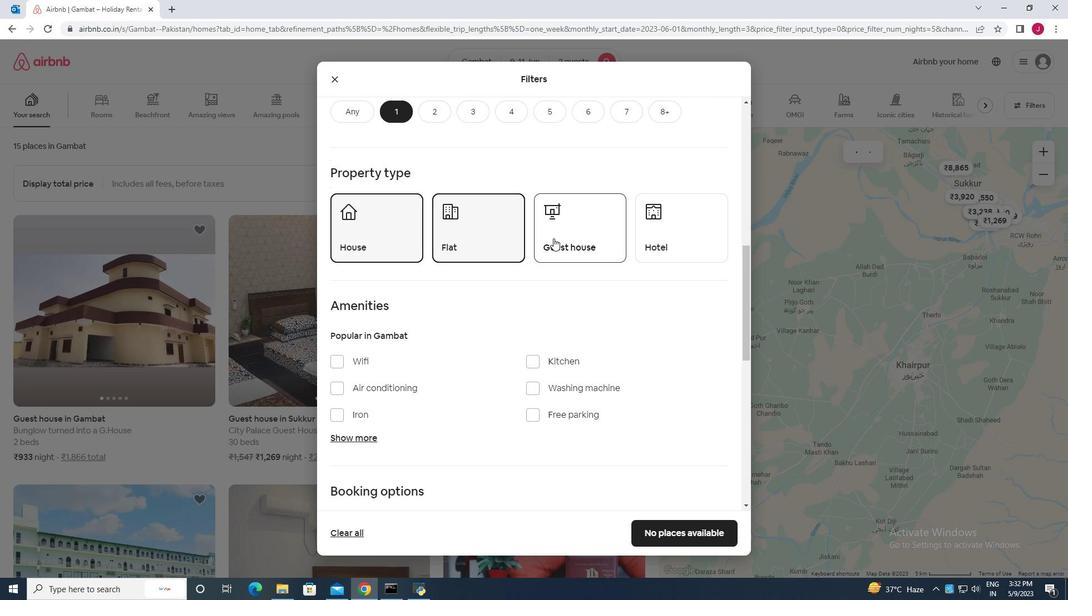 
Action: Mouse pressed left at (567, 240)
Screenshot: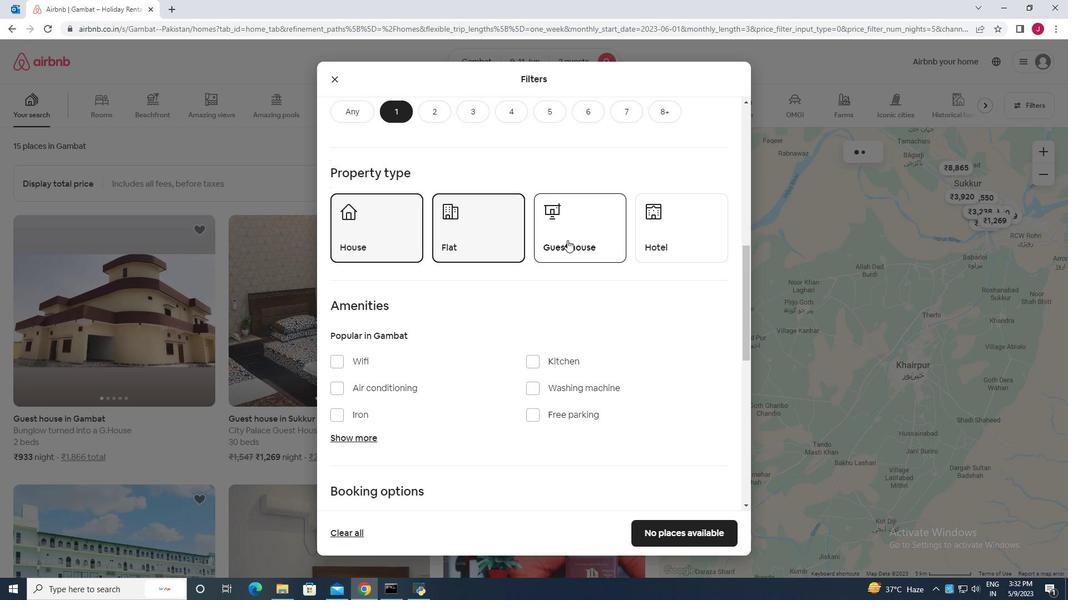 
Action: Mouse moved to (564, 240)
Screenshot: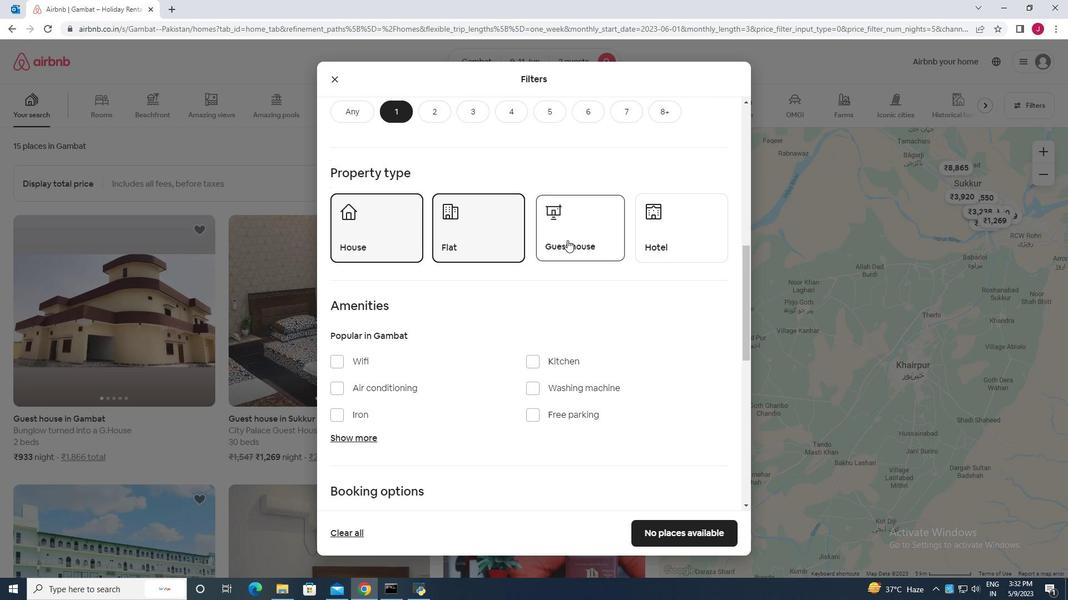 
Action: Mouse scrolled (564, 239) with delta (0, 0)
Screenshot: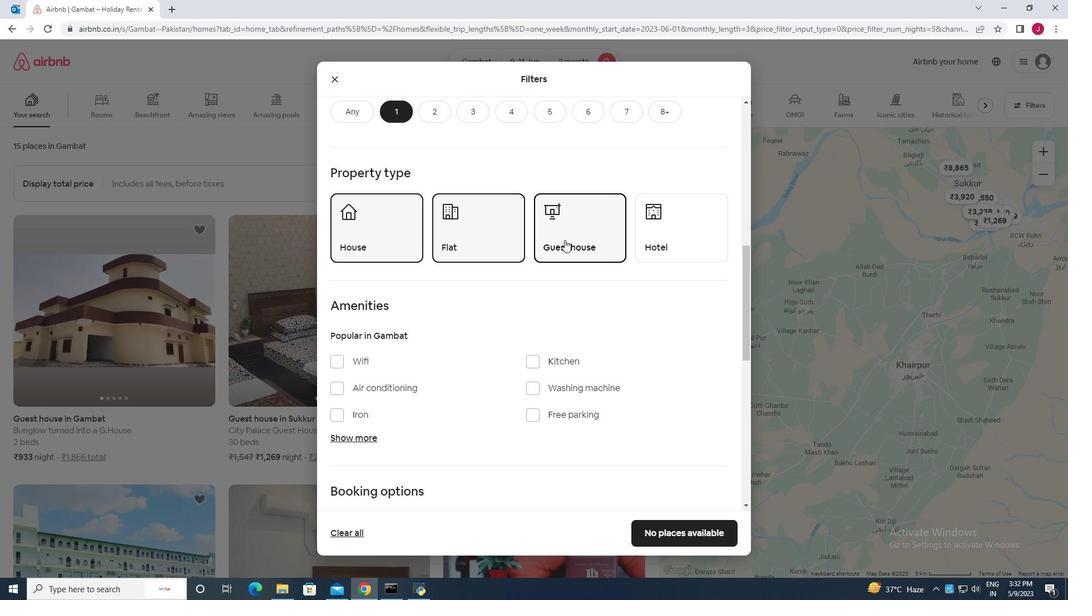 
Action: Mouse moved to (564, 240)
Screenshot: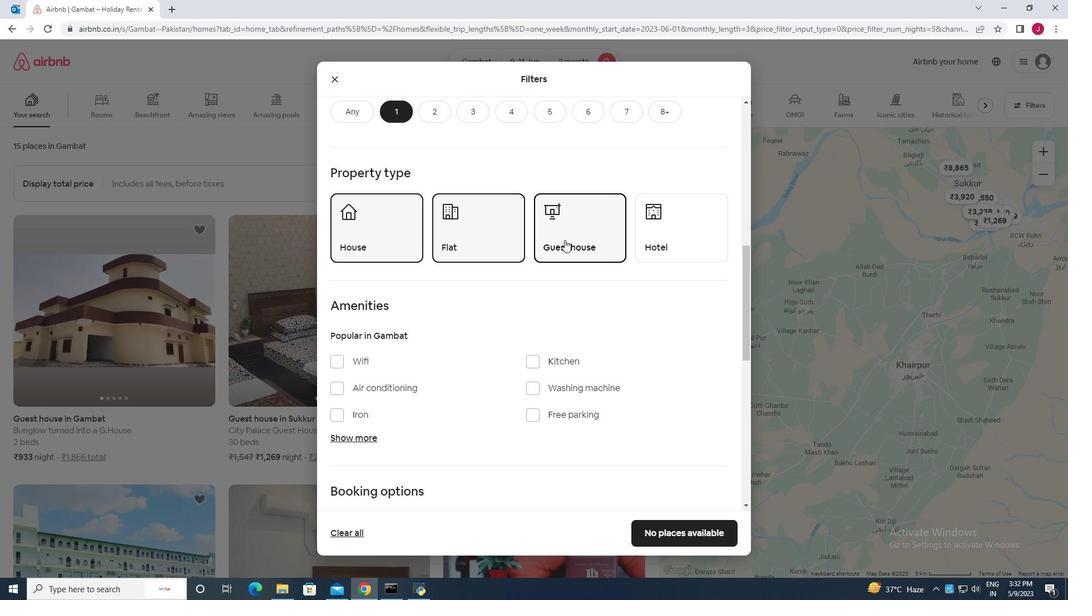 
Action: Mouse scrolled (564, 239) with delta (0, 0)
Screenshot: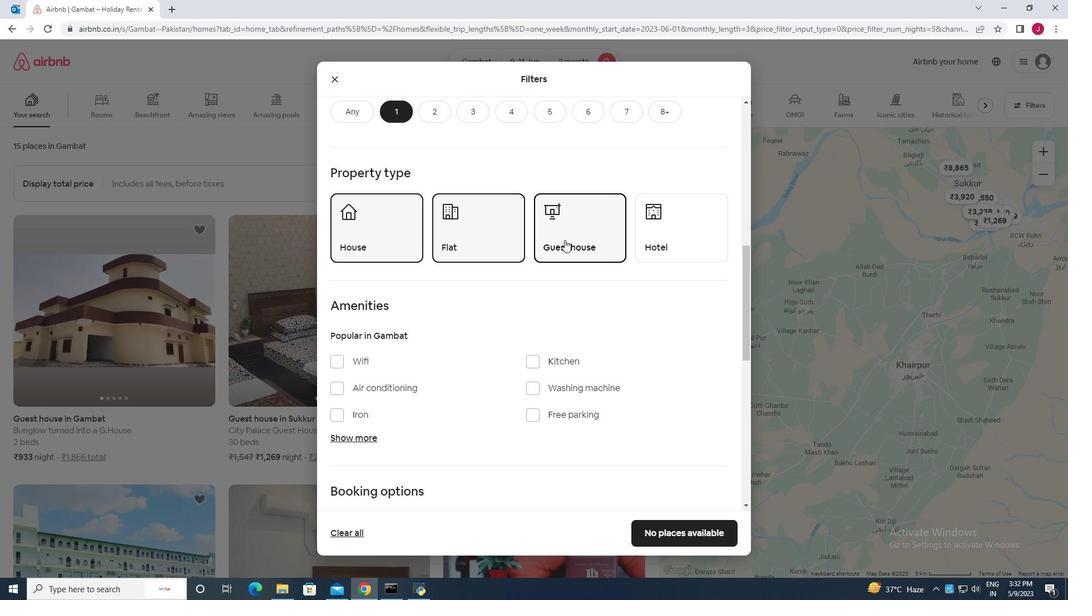 
Action: Mouse scrolled (564, 239) with delta (0, 0)
Screenshot: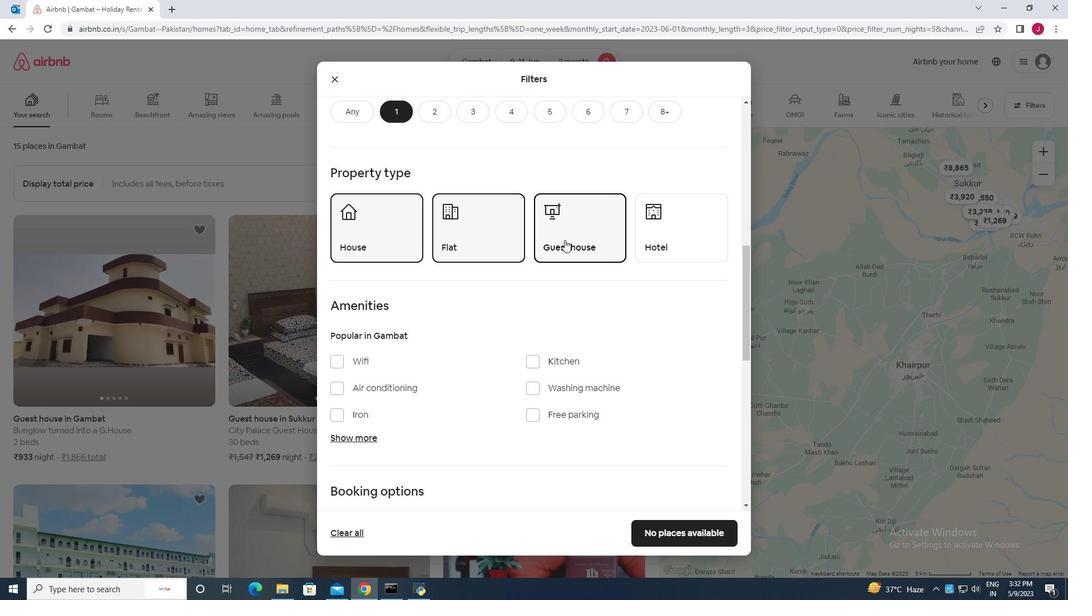 
Action: Mouse scrolled (564, 239) with delta (0, 0)
Screenshot: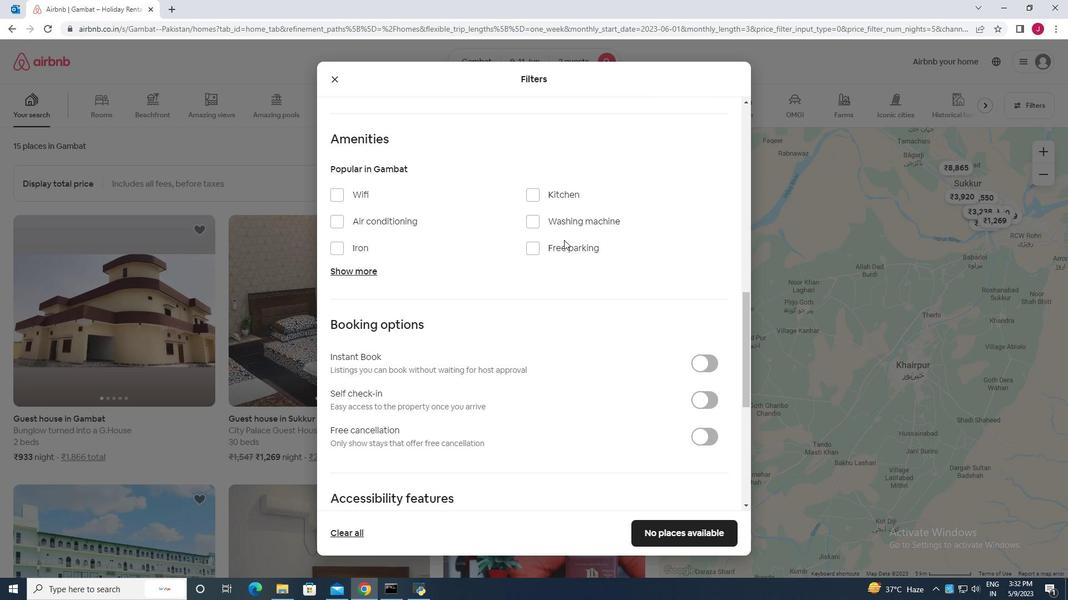
Action: Mouse scrolled (564, 239) with delta (0, 0)
Screenshot: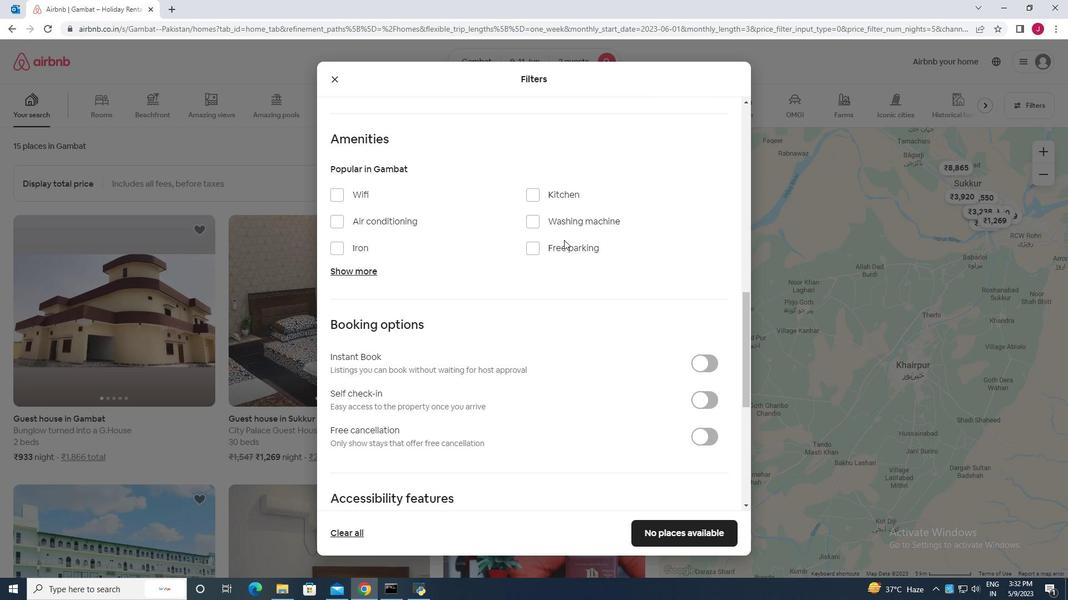
Action: Mouse moved to (426, 218)
Screenshot: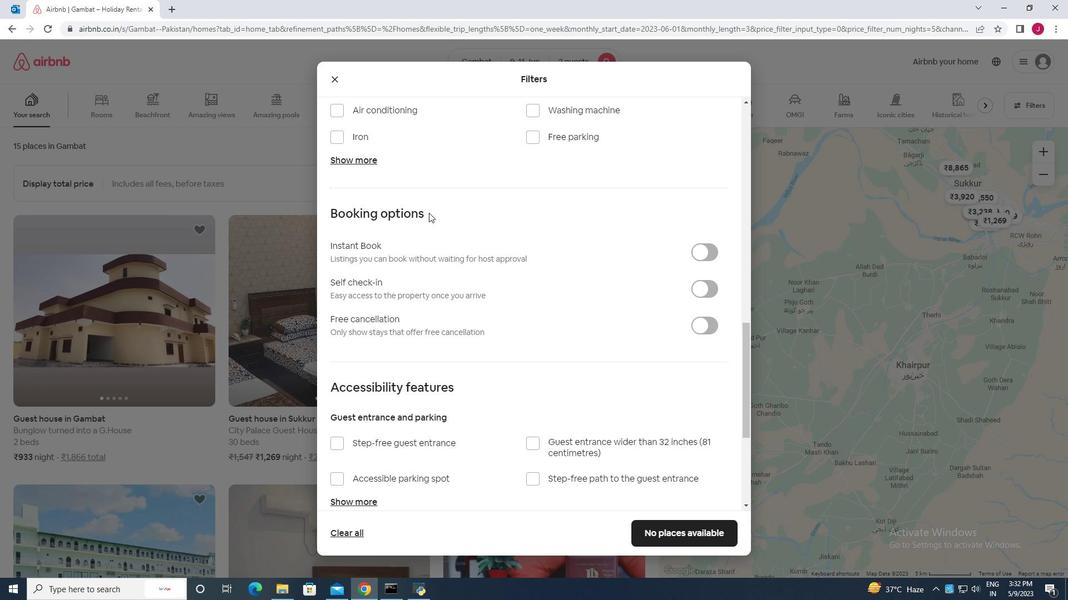 
Action: Mouse scrolled (426, 218) with delta (0, 0)
Screenshot: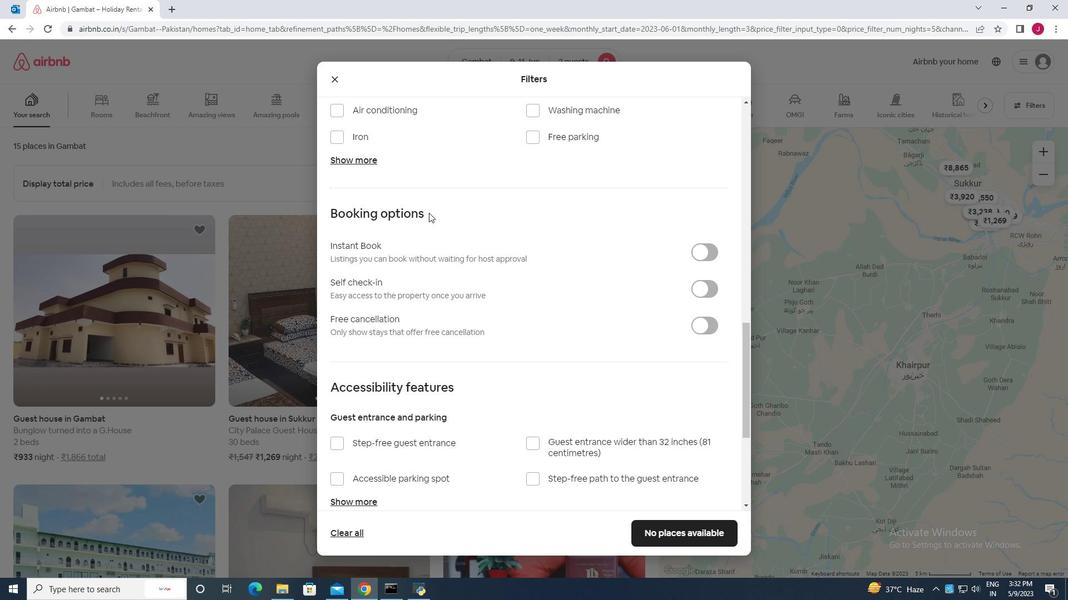 
Action: Mouse moved to (426, 218)
Screenshot: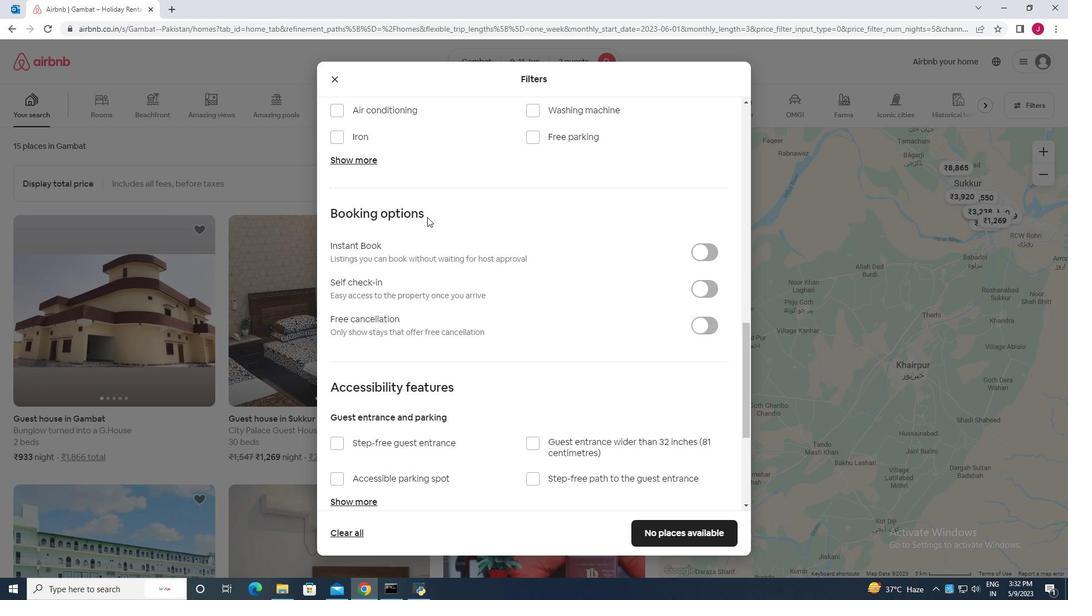 
Action: Mouse scrolled (426, 219) with delta (0, 0)
Screenshot: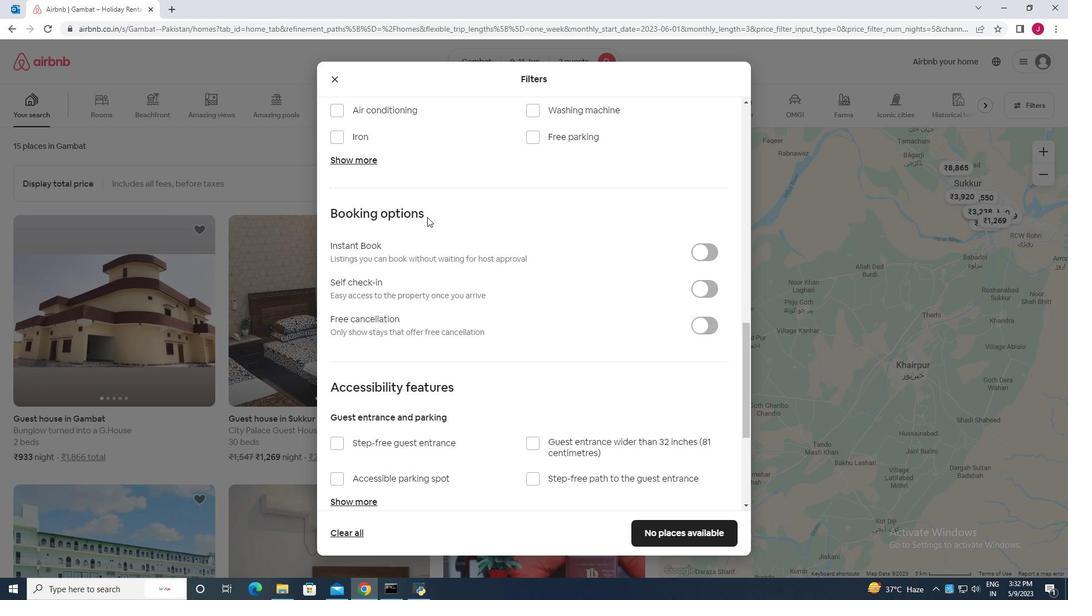 
Action: Mouse moved to (424, 219)
Screenshot: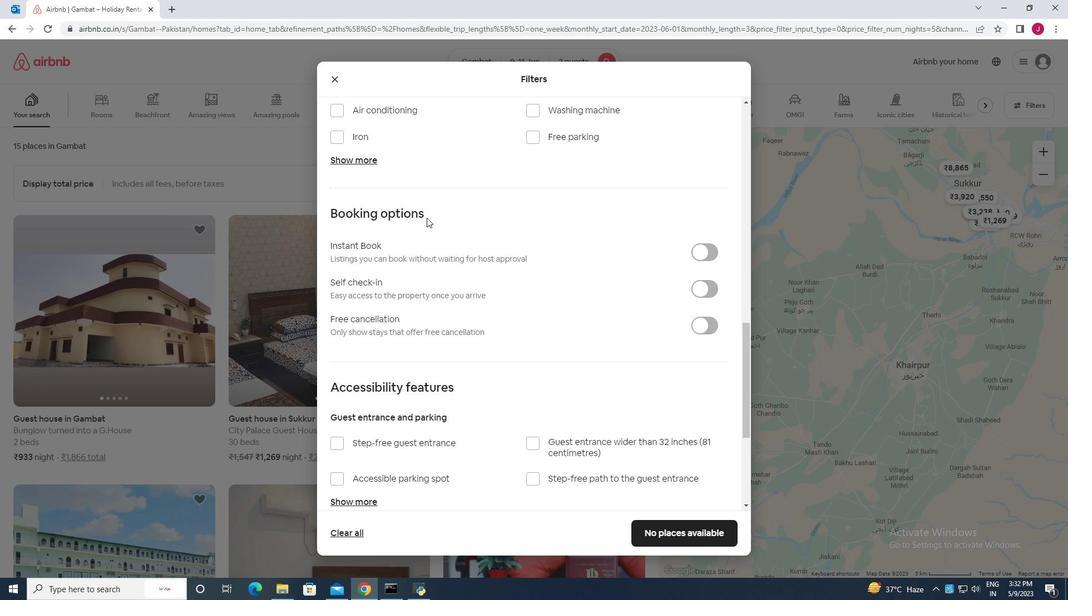 
Action: Mouse scrolled (424, 219) with delta (0, 0)
Screenshot: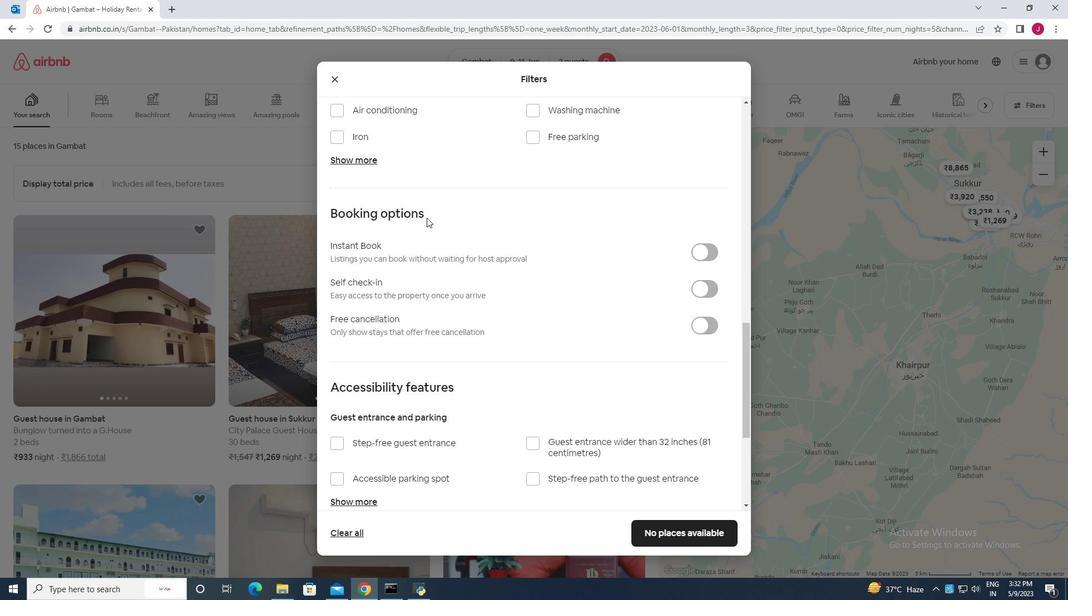 
Action: Mouse moved to (333, 252)
Screenshot: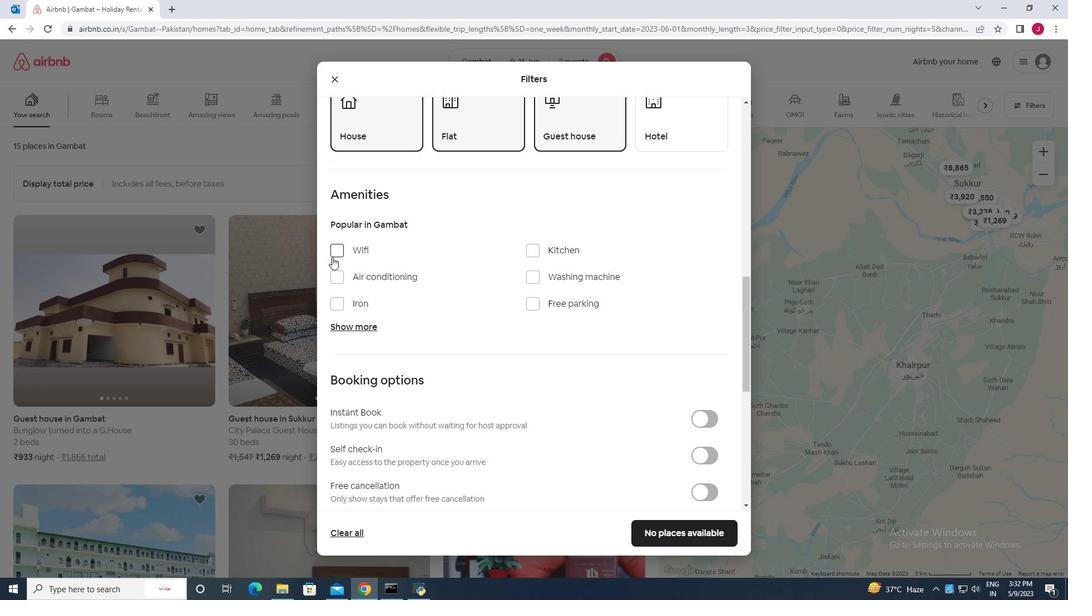 
Action: Mouse pressed left at (333, 252)
Screenshot: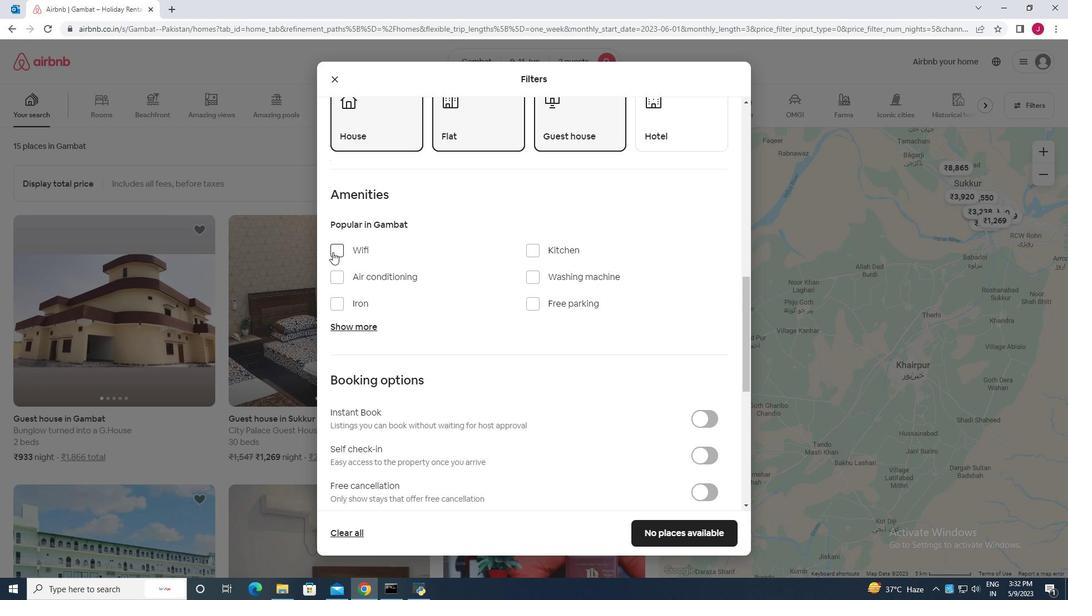 
Action: Mouse moved to (473, 302)
Screenshot: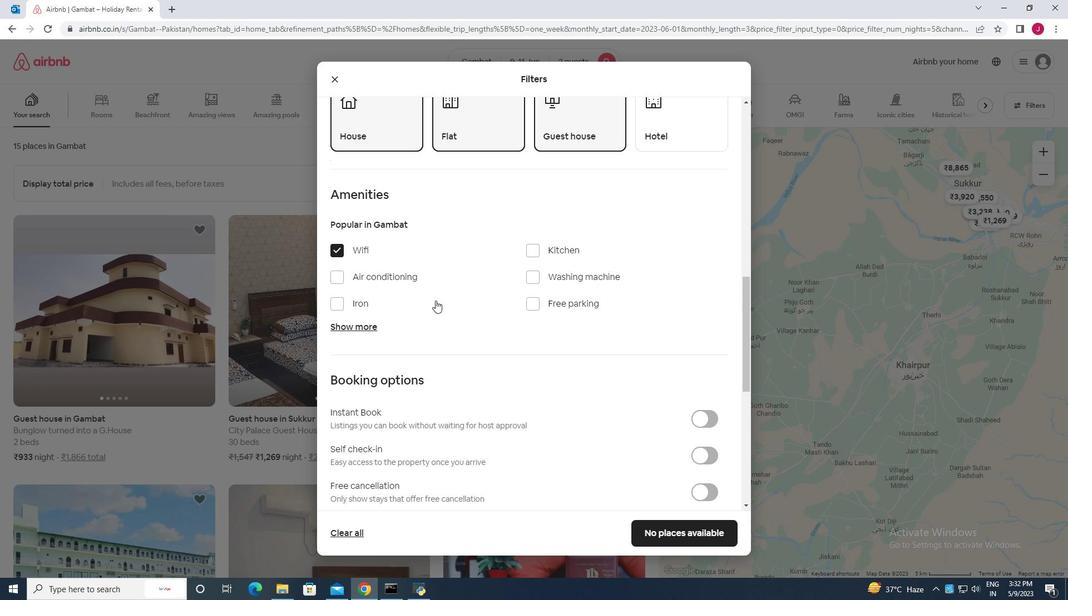 
Action: Mouse scrolled (473, 301) with delta (0, 0)
Screenshot: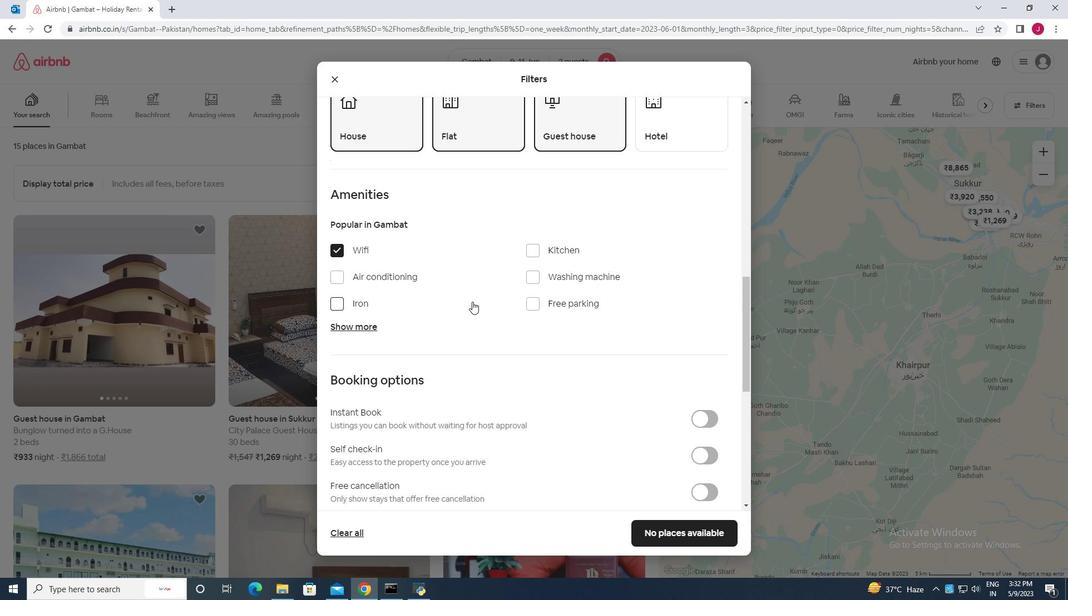
Action: Mouse scrolled (473, 301) with delta (0, 0)
Screenshot: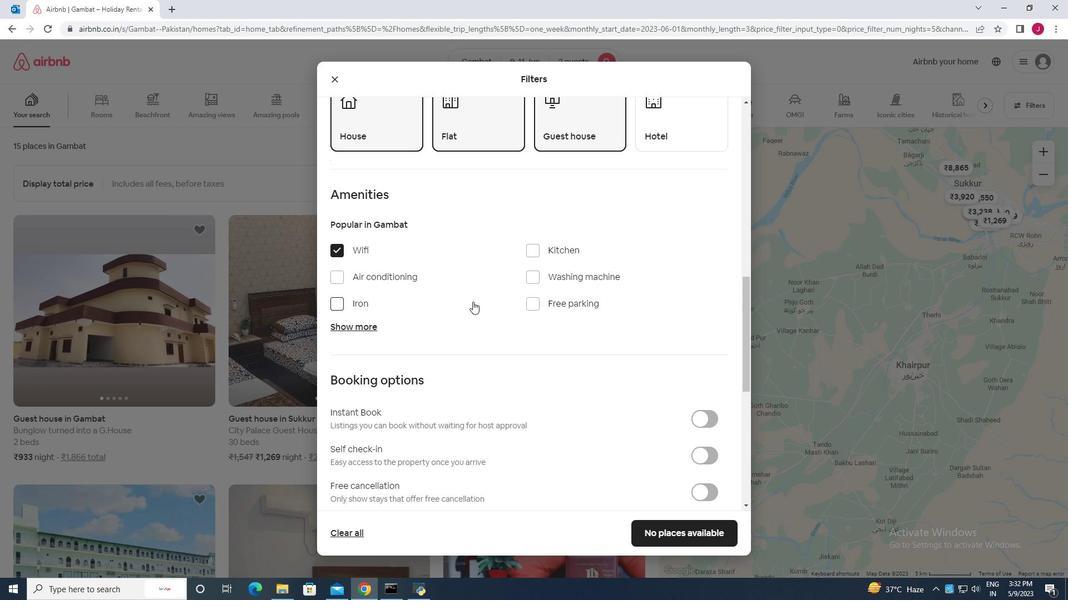 
Action: Mouse moved to (707, 343)
Screenshot: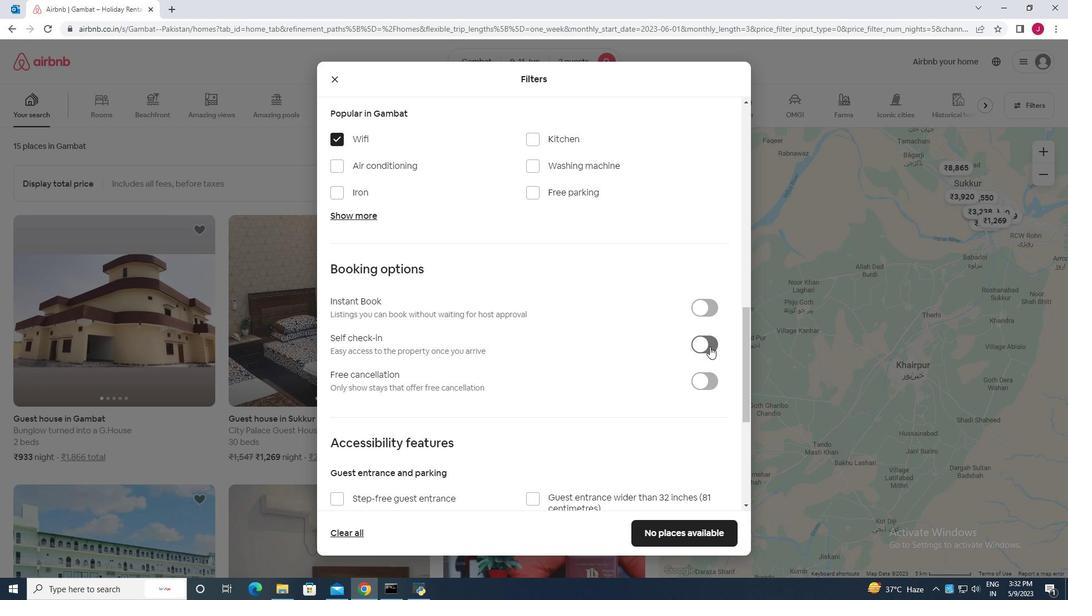 
Action: Mouse pressed left at (707, 343)
Screenshot: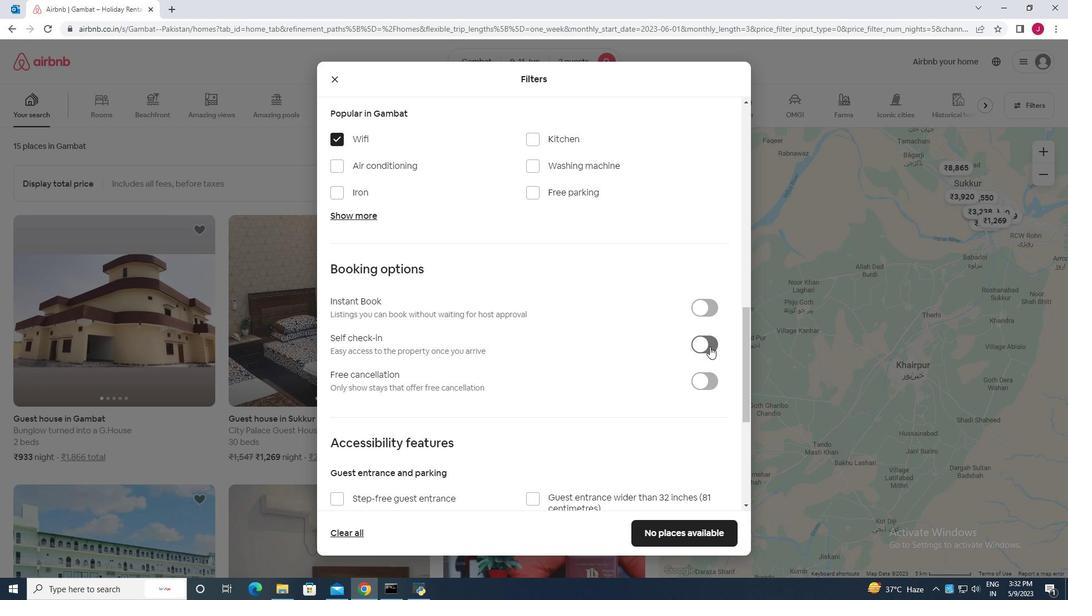 
Action: Mouse moved to (473, 348)
Screenshot: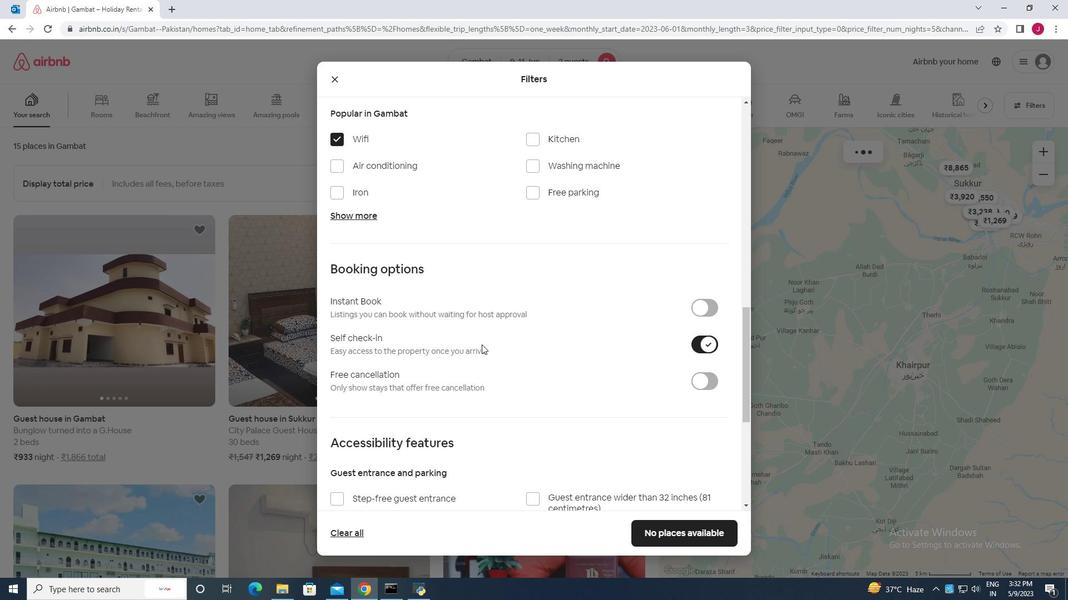 
Action: Mouse scrolled (473, 348) with delta (0, 0)
Screenshot: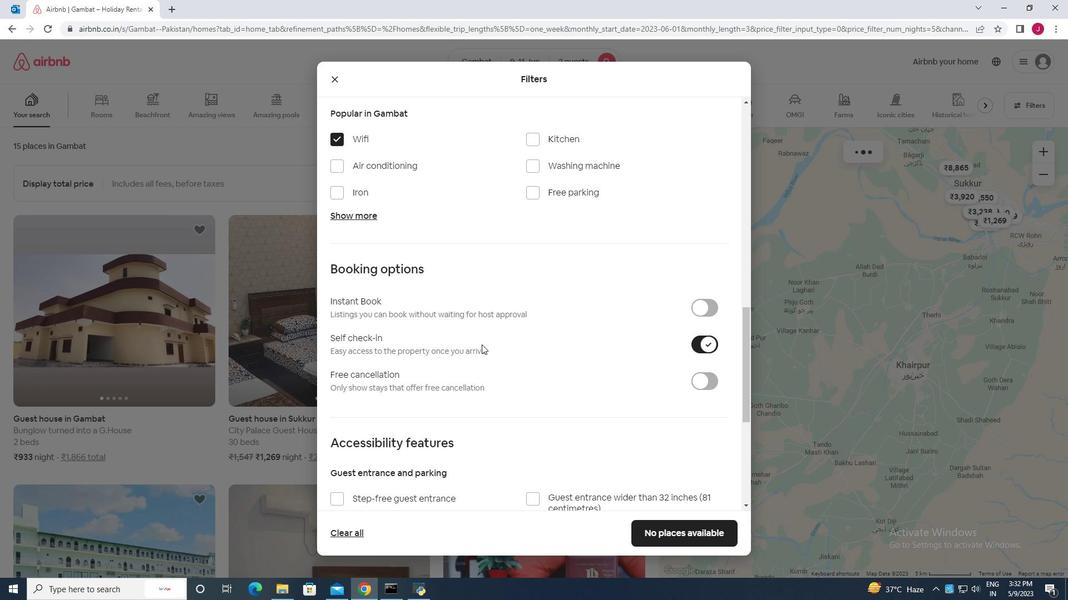 
Action: Mouse scrolled (473, 348) with delta (0, 0)
Screenshot: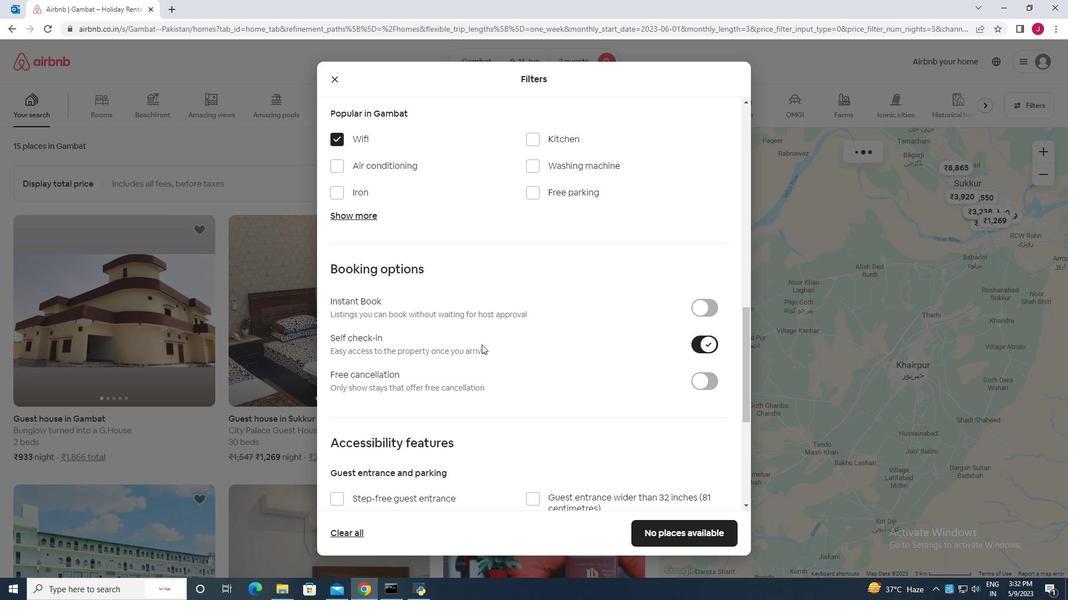 
Action: Mouse scrolled (473, 348) with delta (0, 0)
Screenshot: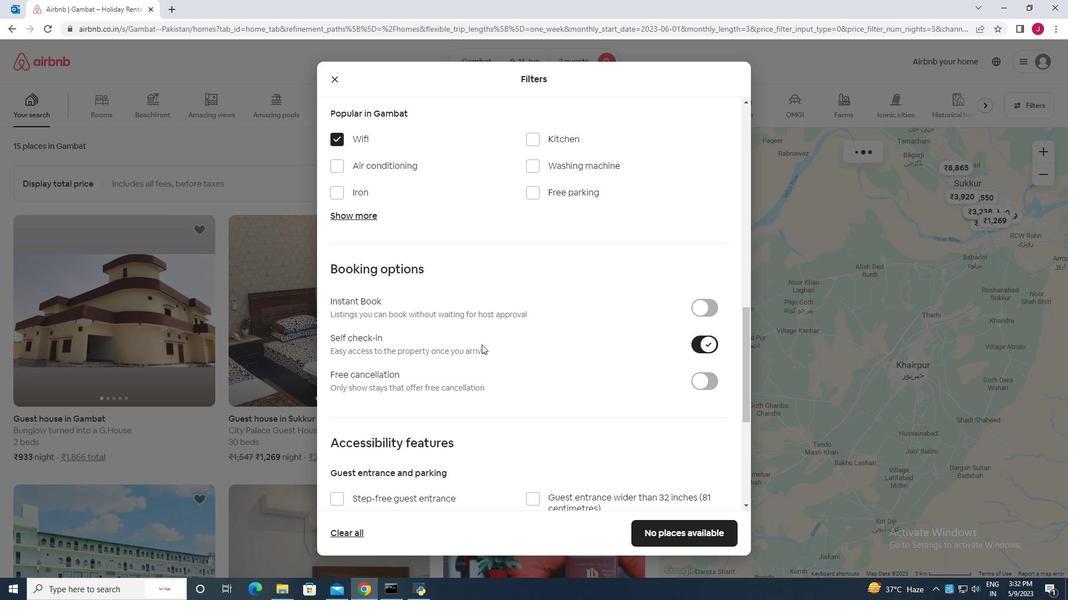 
Action: Mouse scrolled (473, 348) with delta (0, 0)
Screenshot: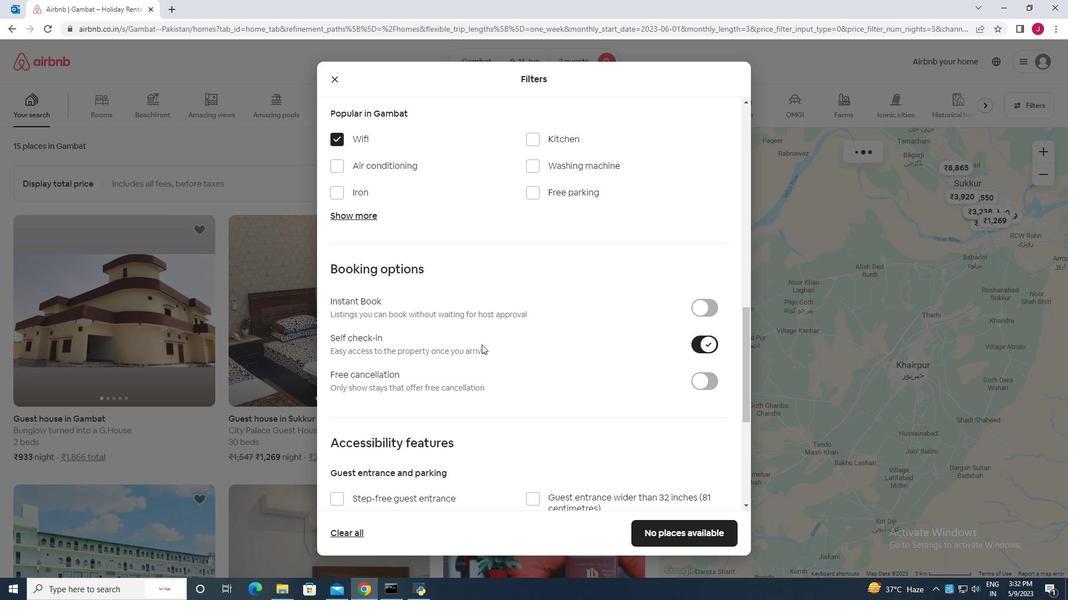 
Action: Mouse scrolled (473, 348) with delta (0, 0)
Screenshot: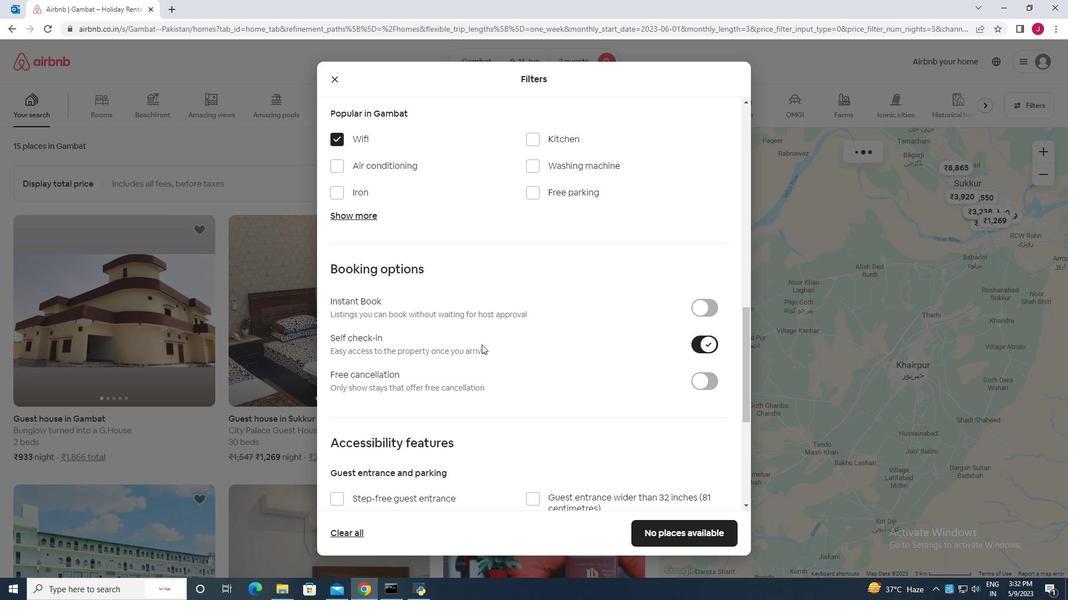 
Action: Mouse scrolled (473, 348) with delta (0, 0)
Screenshot: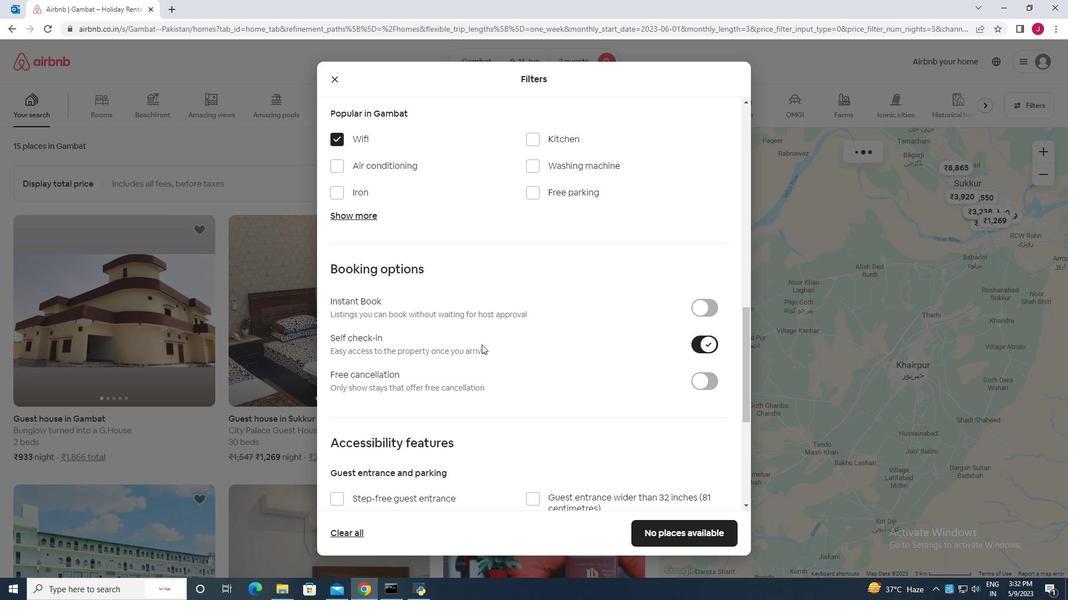 
Action: Mouse moved to (474, 347)
Screenshot: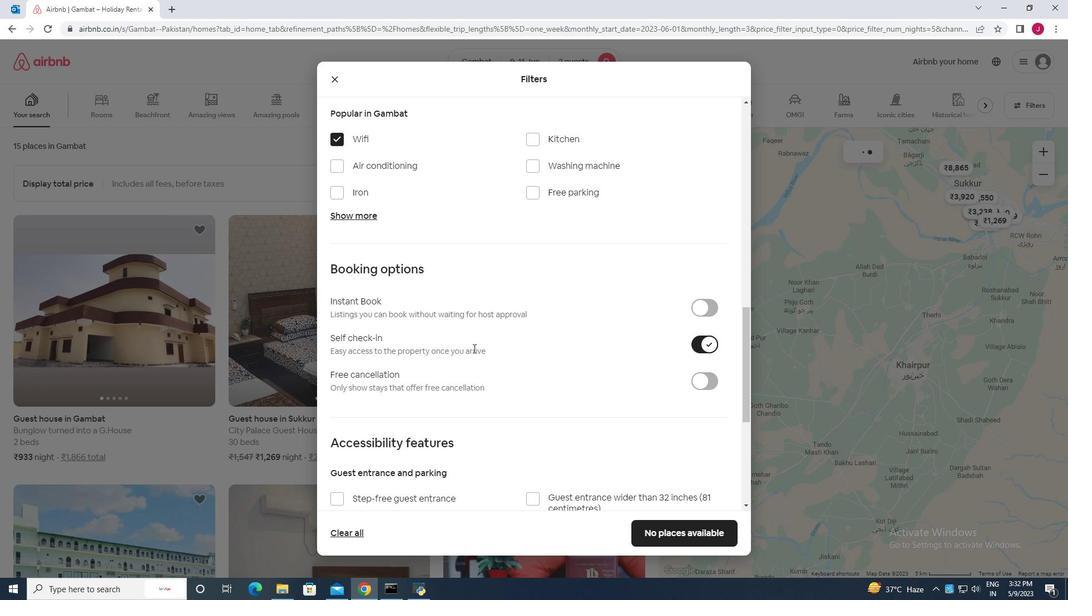 
Action: Mouse scrolled (474, 347) with delta (0, 0)
Screenshot: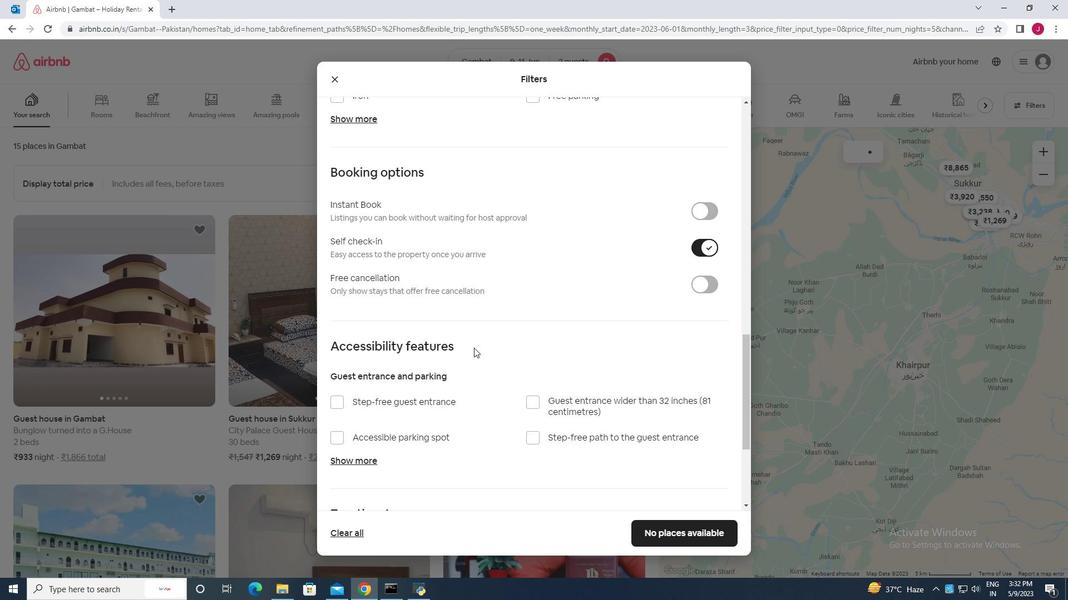 
Action: Mouse scrolled (474, 347) with delta (0, 0)
Screenshot: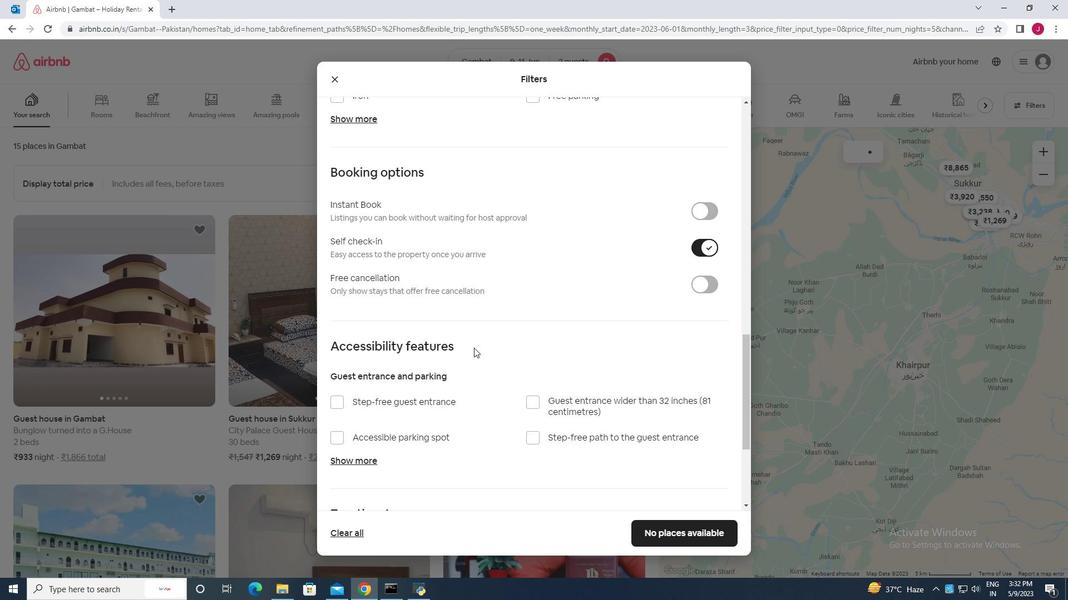 
Action: Mouse scrolled (474, 347) with delta (0, 0)
Screenshot: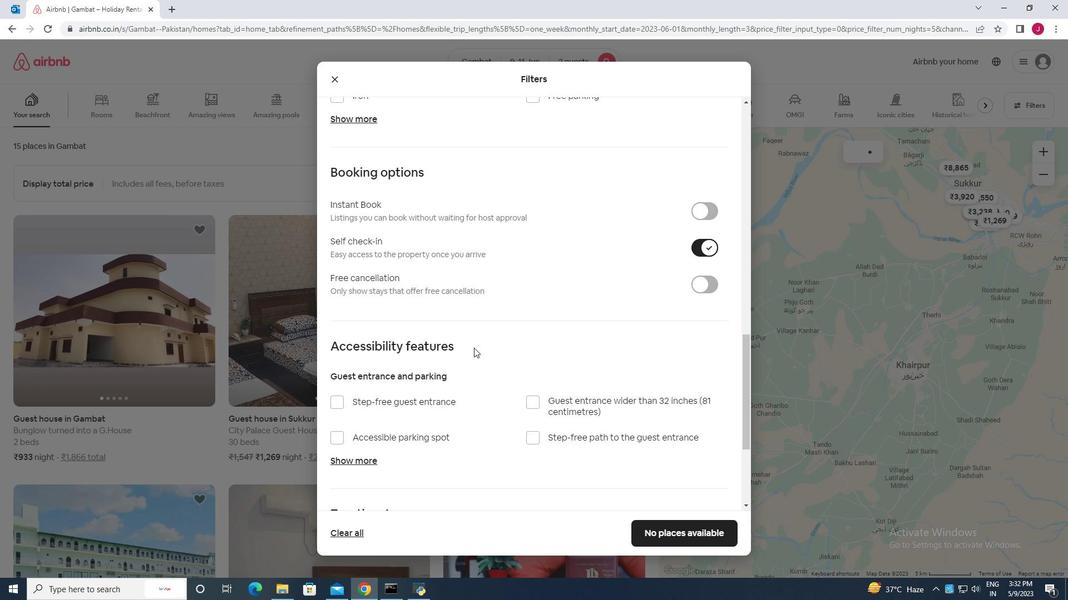 
Action: Mouse scrolled (474, 347) with delta (0, 0)
Screenshot: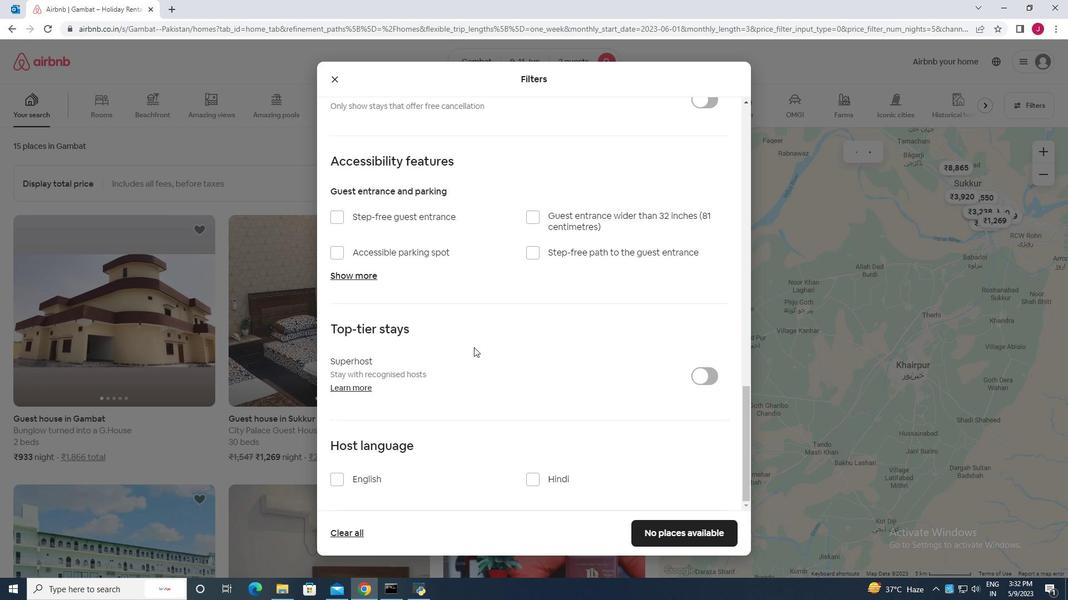
Action: Mouse scrolled (474, 347) with delta (0, 0)
Screenshot: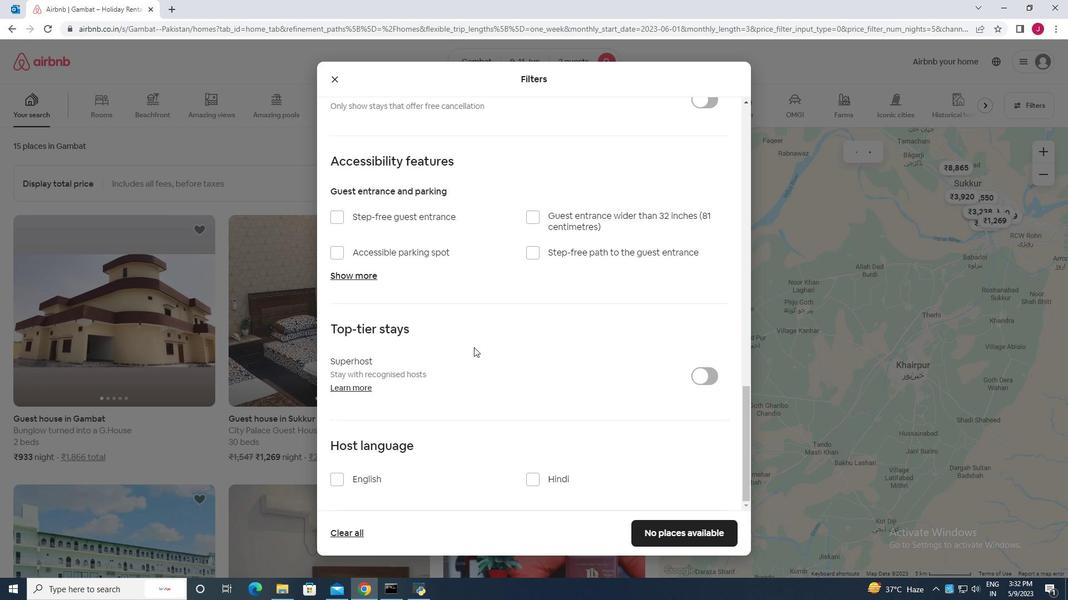 
Action: Mouse scrolled (474, 347) with delta (0, 0)
Screenshot: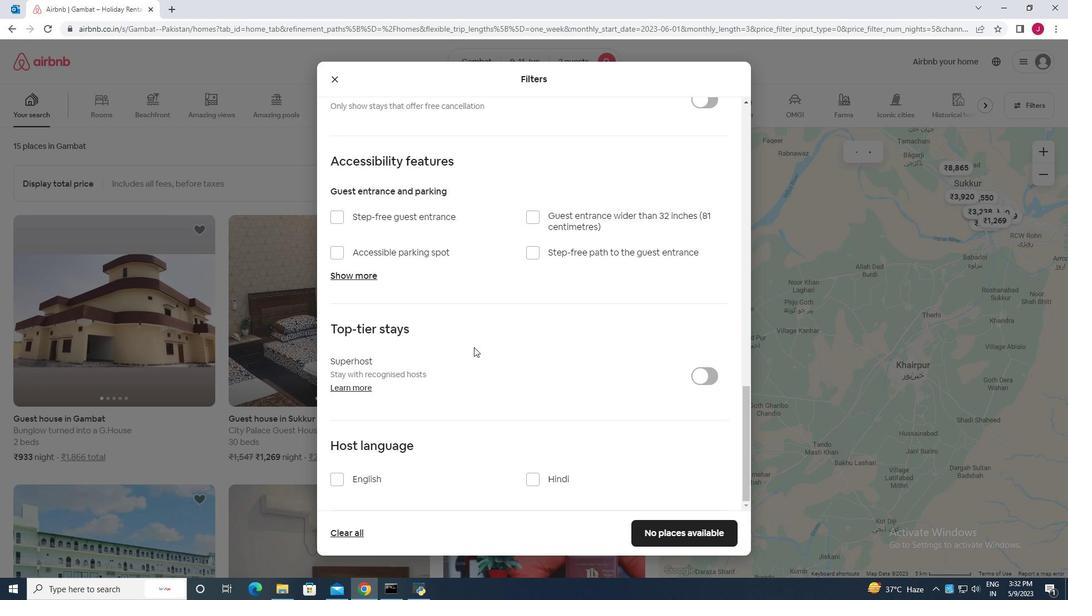 
Action: Mouse moved to (337, 480)
Screenshot: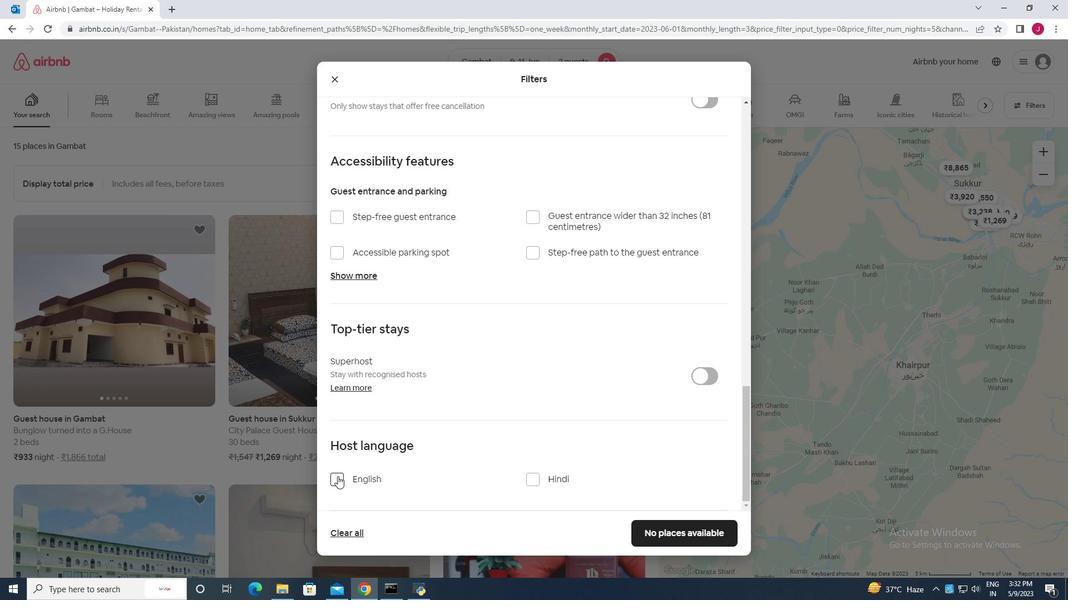 
Action: Mouse pressed left at (337, 480)
Screenshot: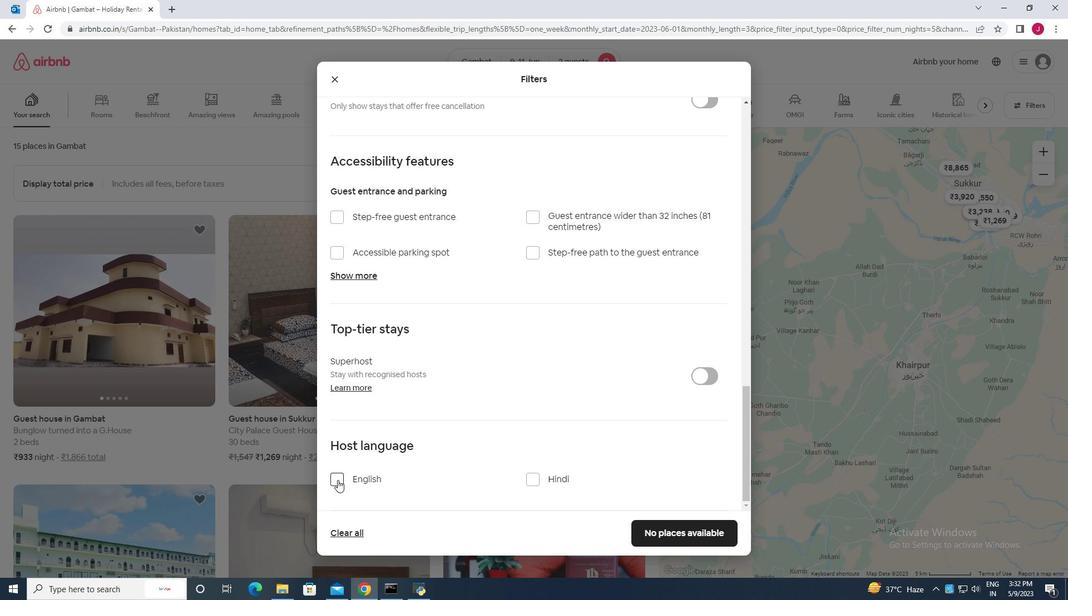 
Action: Mouse moved to (657, 534)
Screenshot: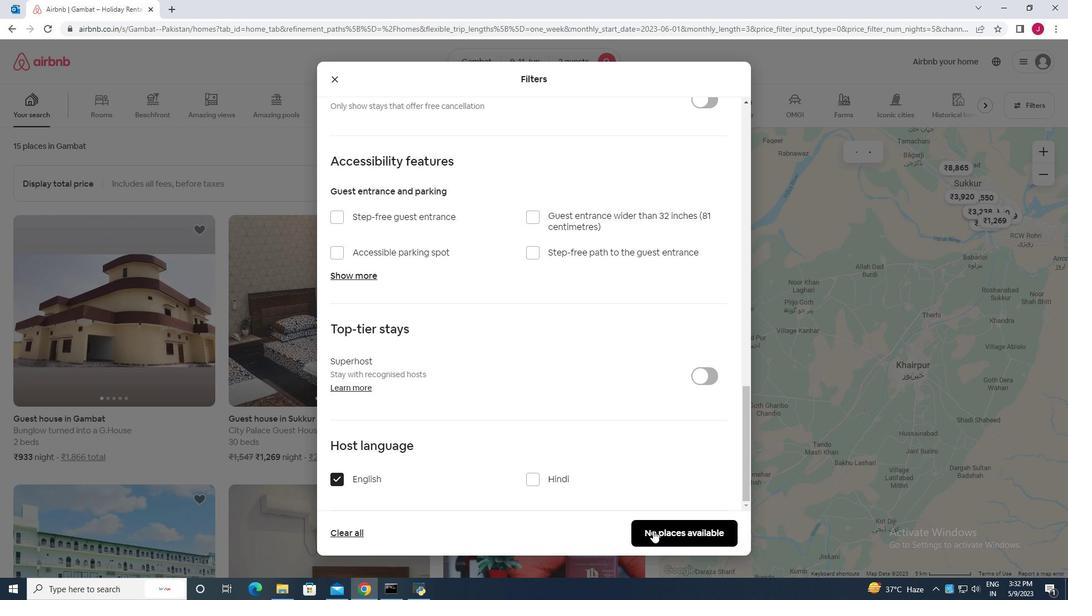 
Action: Mouse pressed left at (657, 534)
Screenshot: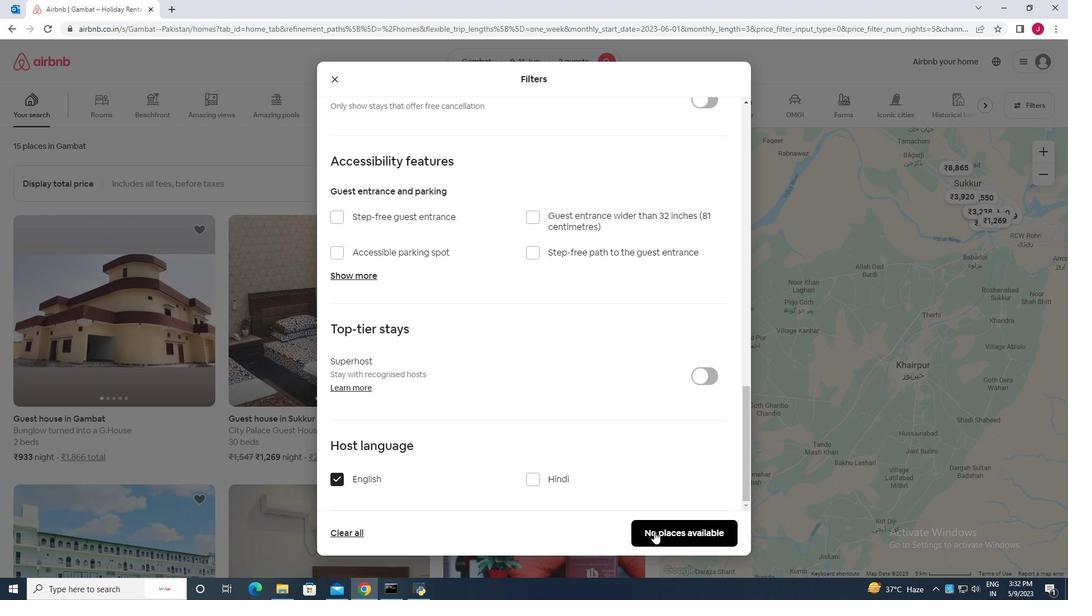 
Action: Mouse moved to (652, 498)
Screenshot: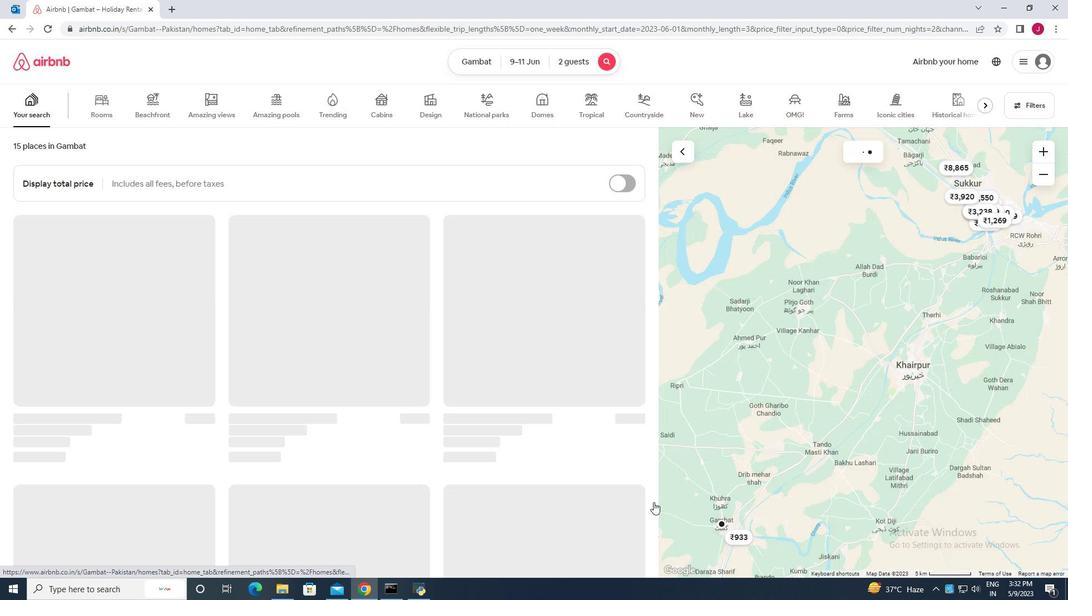 
